 Task: Look for space in Jobabo, Cuba from 8th June, 2023 to 12th June, 2023 for 2 adults in price range Rs.8000 to Rs.16000. Place can be private room with 1  bedroom having 1 bed and 1 bathroom. Property type can be flatguest house, hotel. Booking option can be shelf check-in. Required host language is .
Action: Mouse moved to (451, 91)
Screenshot: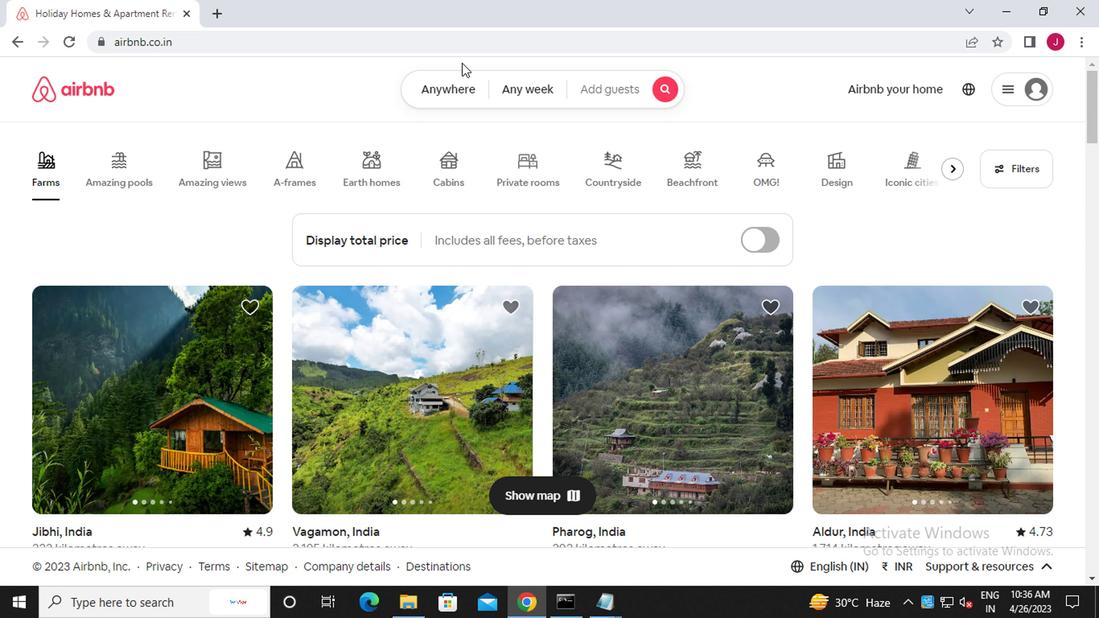 
Action: Mouse pressed left at (451, 91)
Screenshot: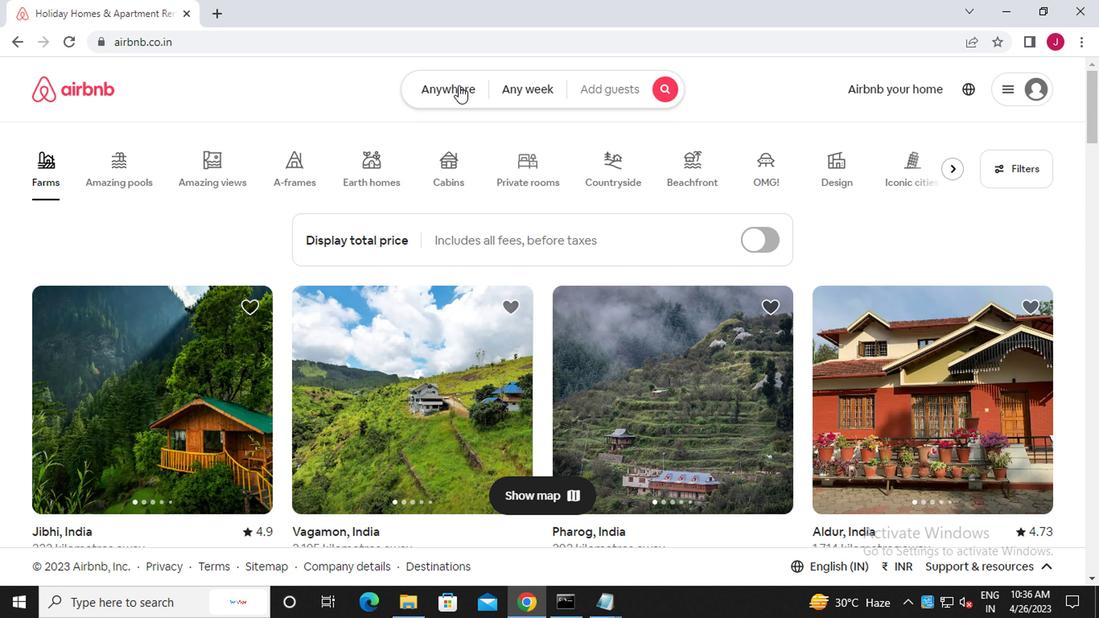 
Action: Mouse moved to (254, 163)
Screenshot: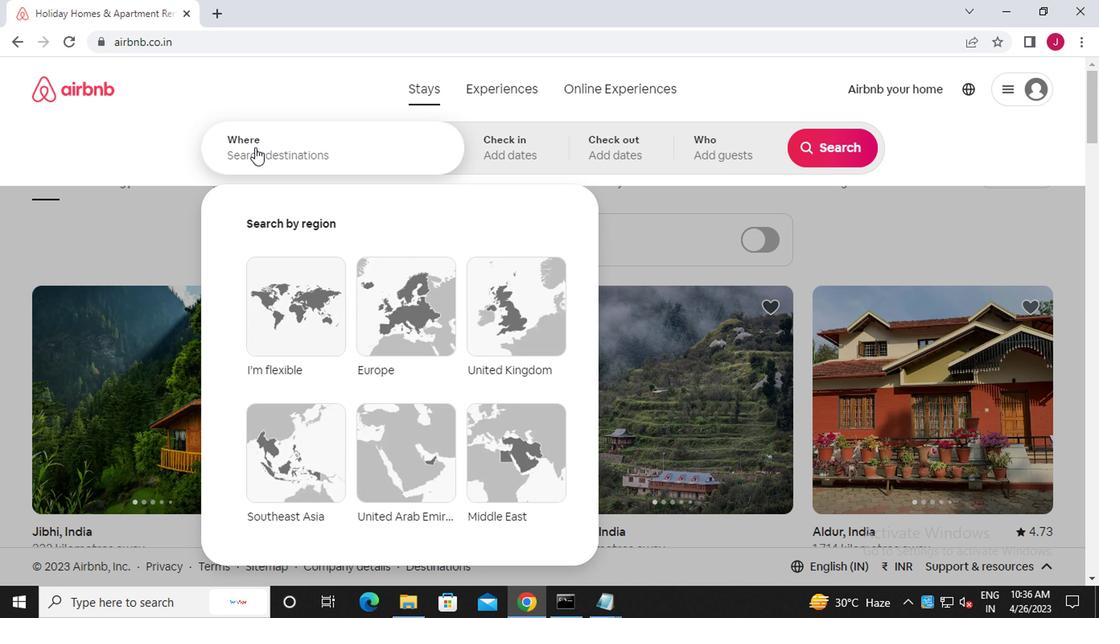 
Action: Mouse pressed left at (254, 163)
Screenshot: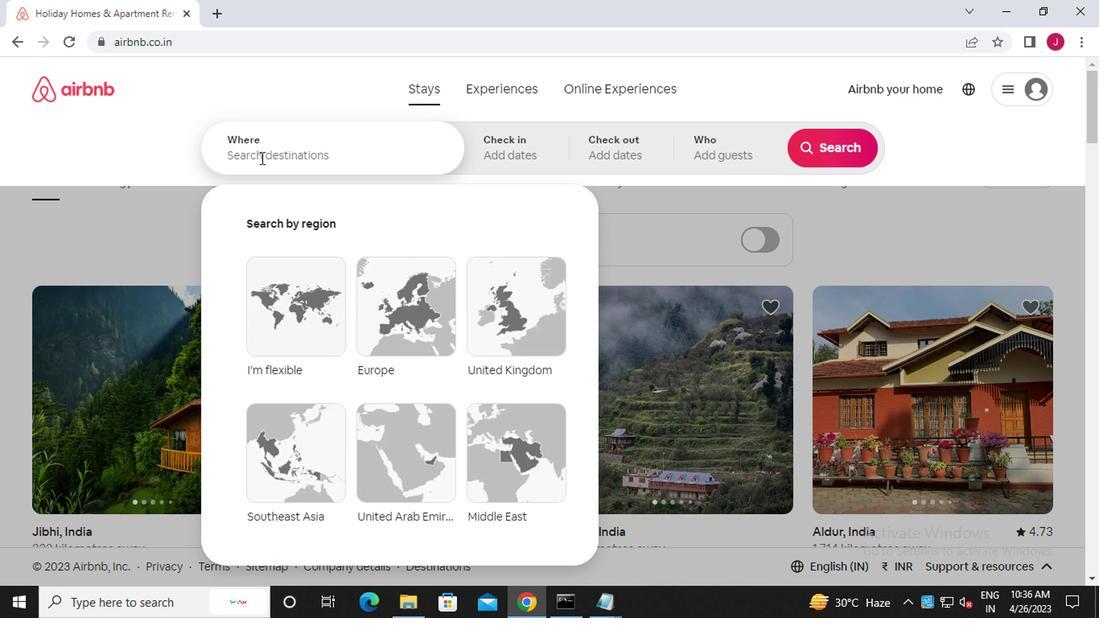 
Action: Key pressed j<Key.caps_lock>obaba,<Key.caps_lock>c<Key.caps_lock>
Screenshot: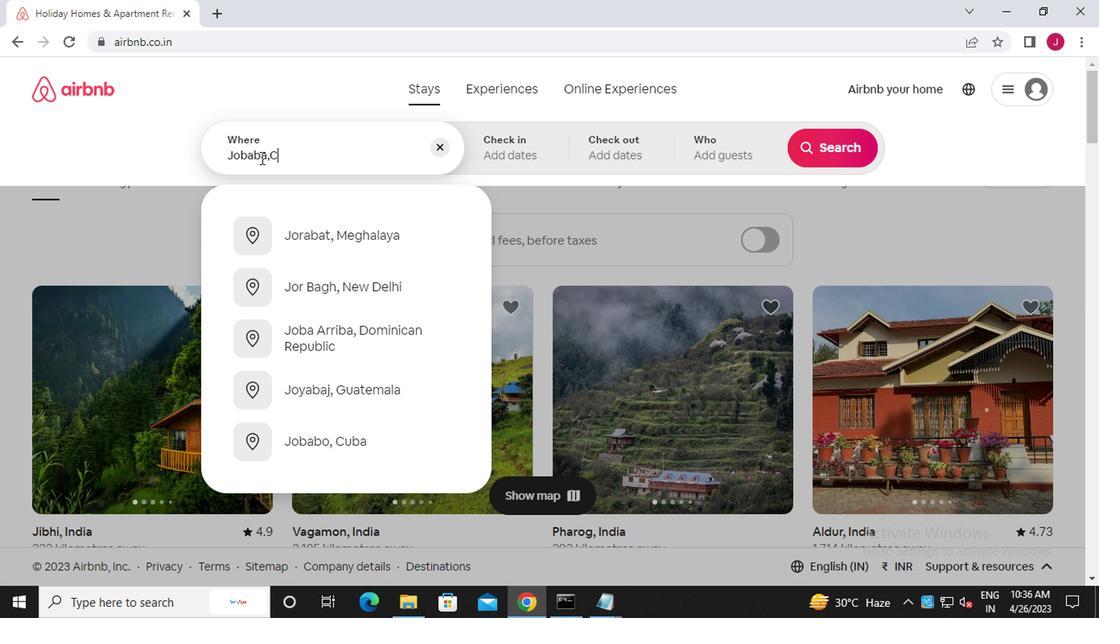 
Action: Mouse moved to (295, 243)
Screenshot: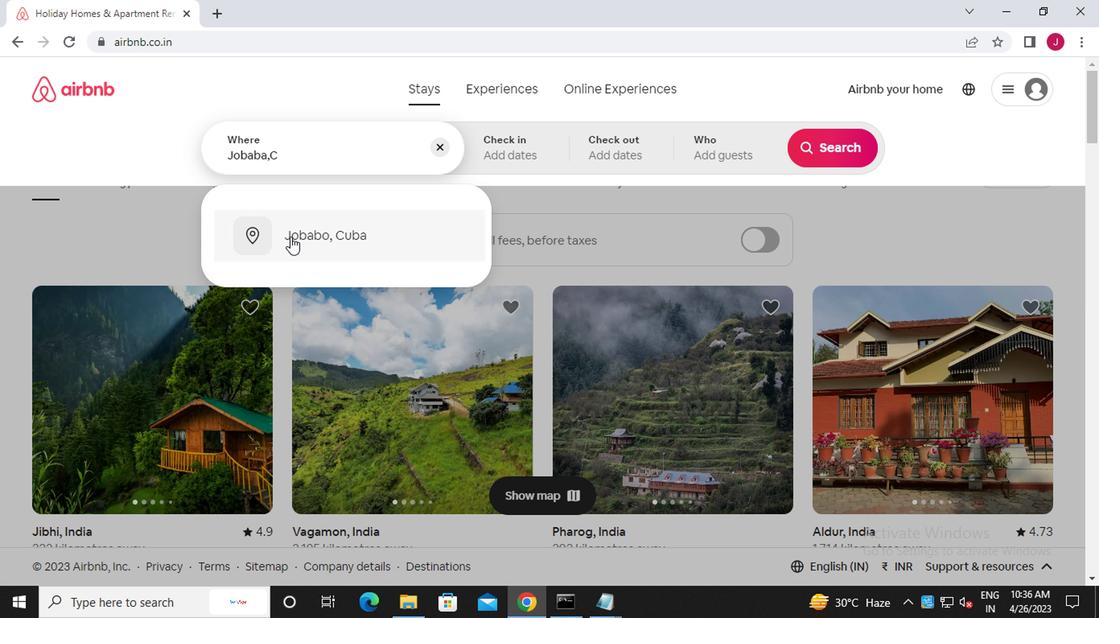 
Action: Mouse pressed left at (295, 243)
Screenshot: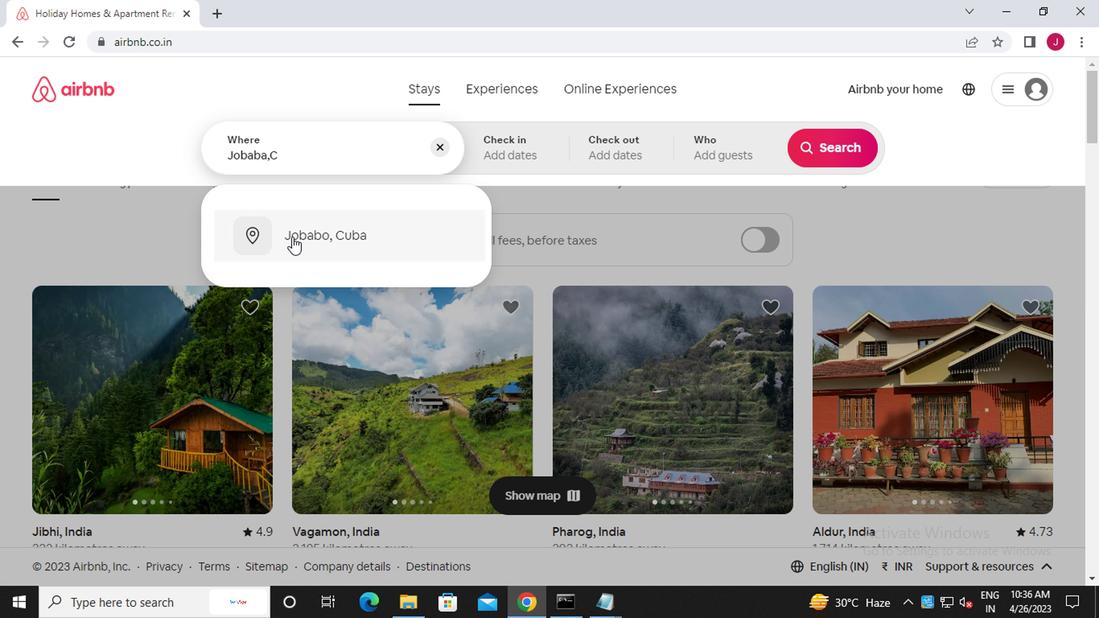 
Action: Mouse moved to (813, 282)
Screenshot: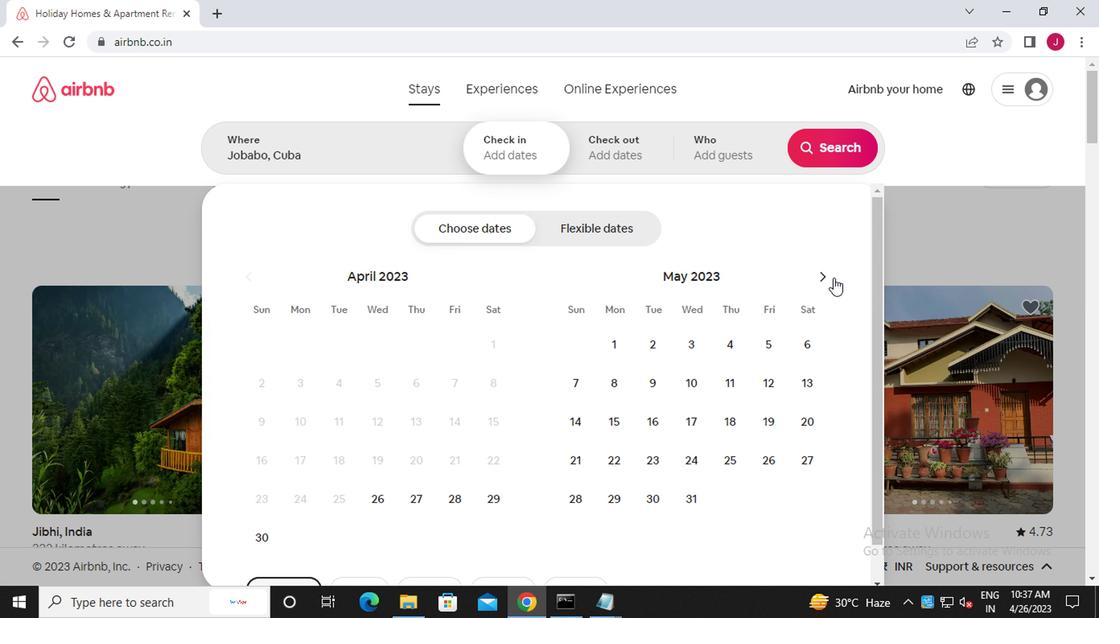 
Action: Mouse pressed left at (813, 282)
Screenshot: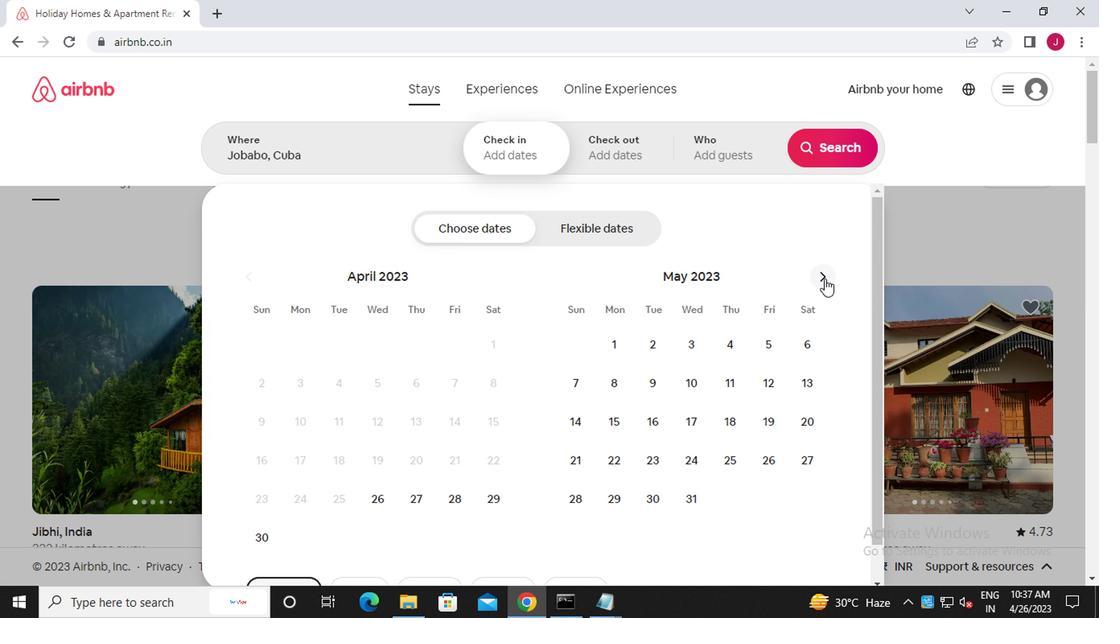 
Action: Mouse moved to (715, 380)
Screenshot: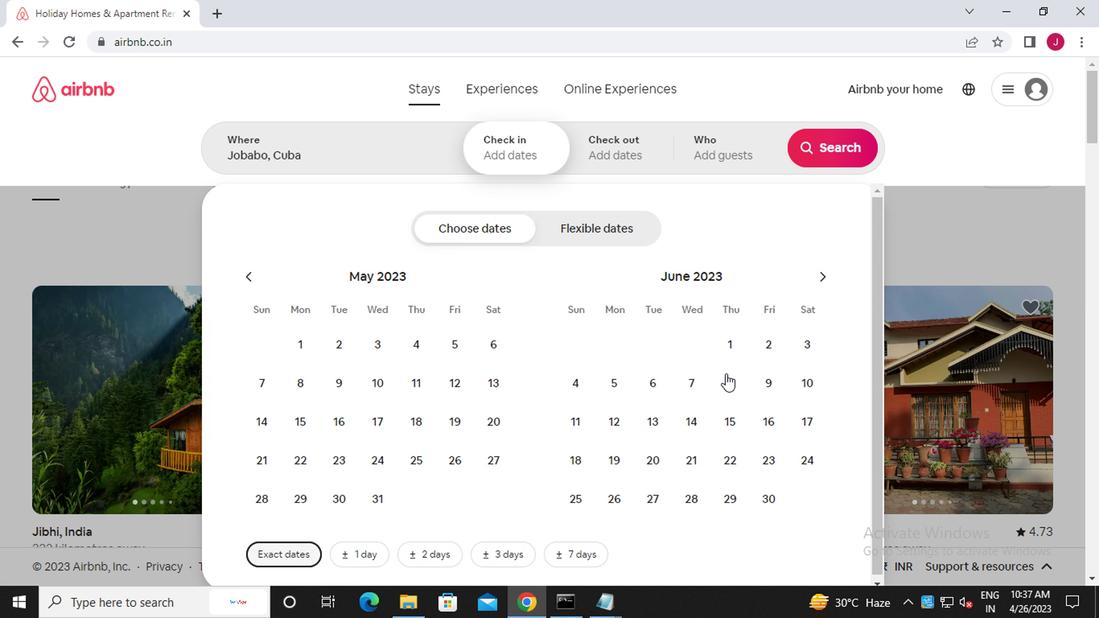 
Action: Mouse pressed left at (715, 380)
Screenshot: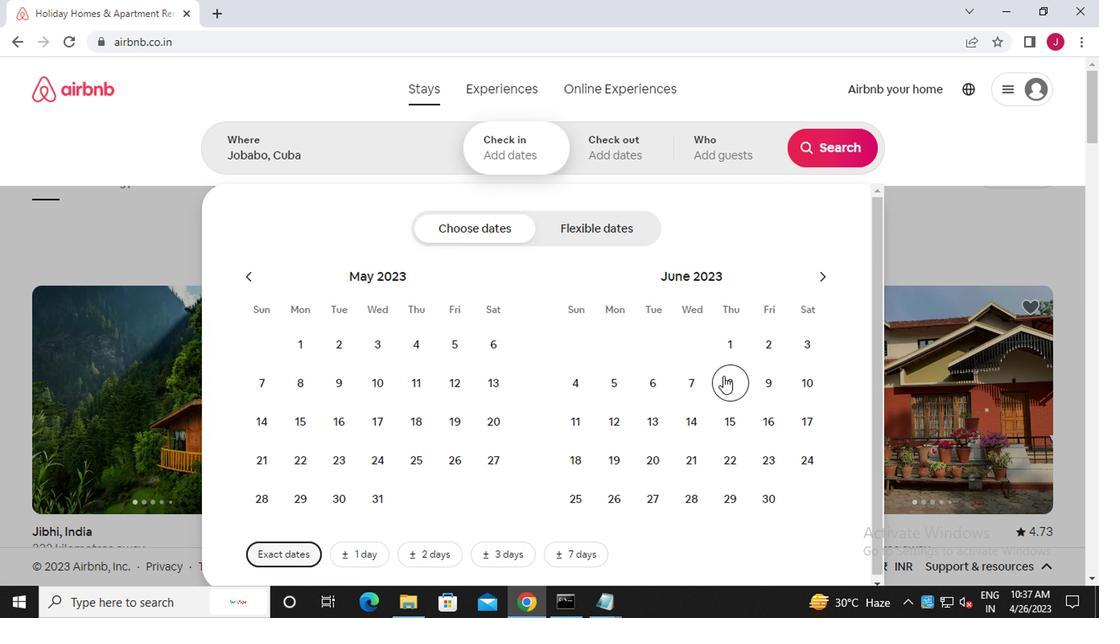 
Action: Mouse moved to (603, 421)
Screenshot: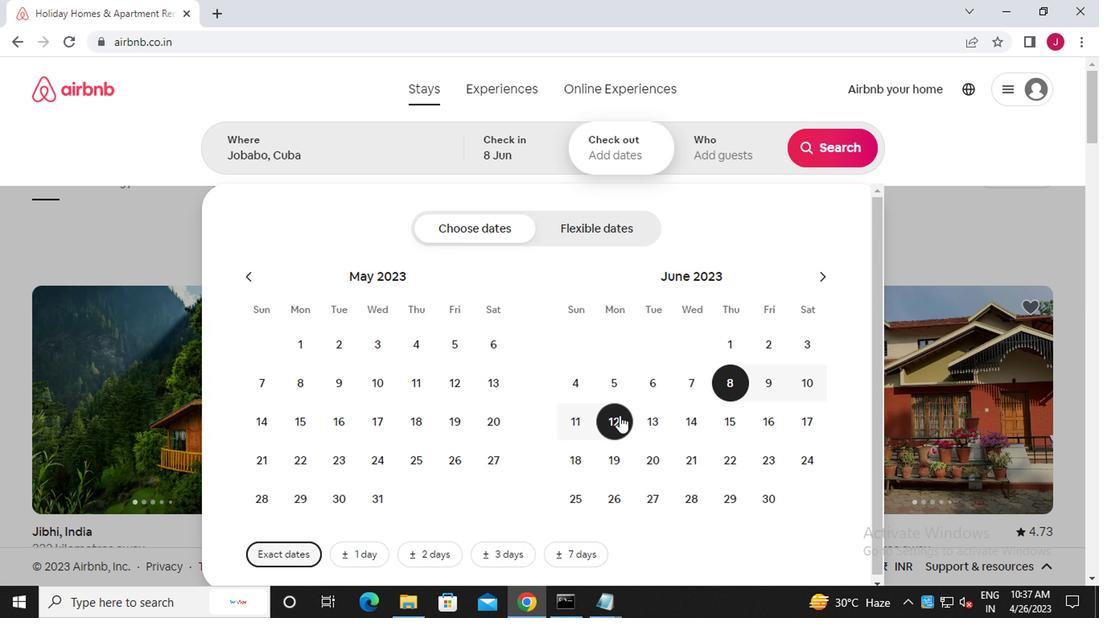 
Action: Mouse pressed left at (603, 421)
Screenshot: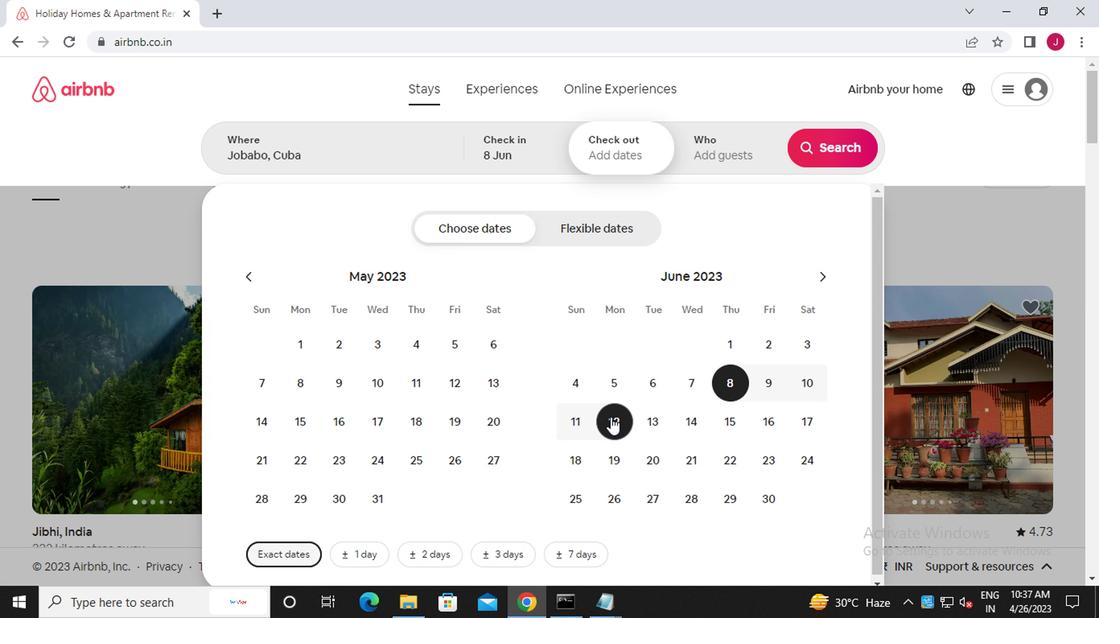 
Action: Mouse moved to (719, 162)
Screenshot: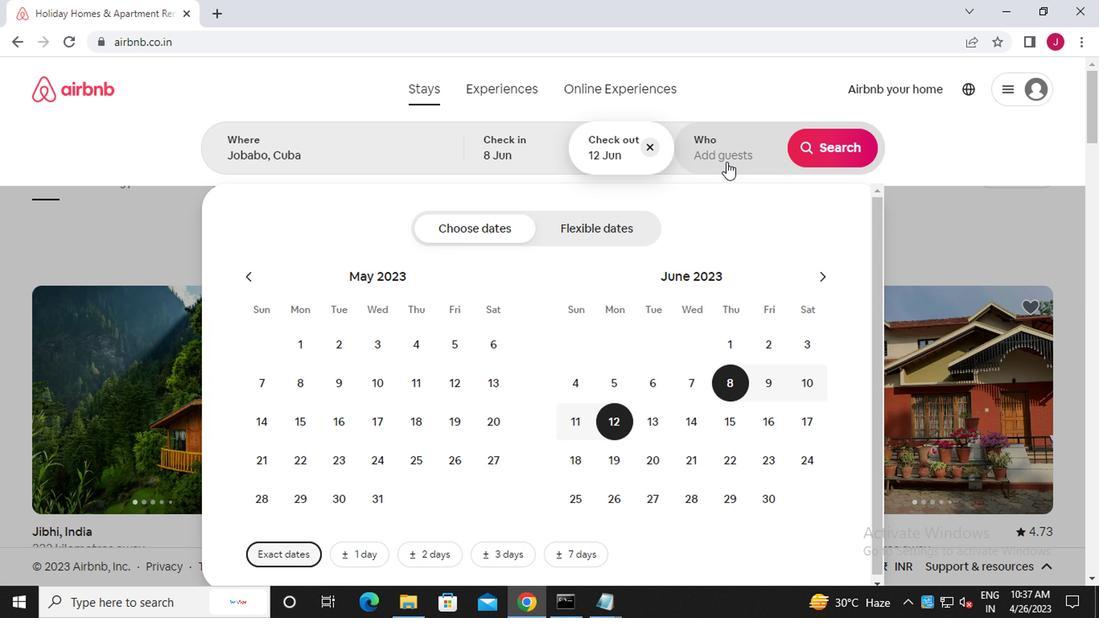 
Action: Mouse pressed left at (719, 162)
Screenshot: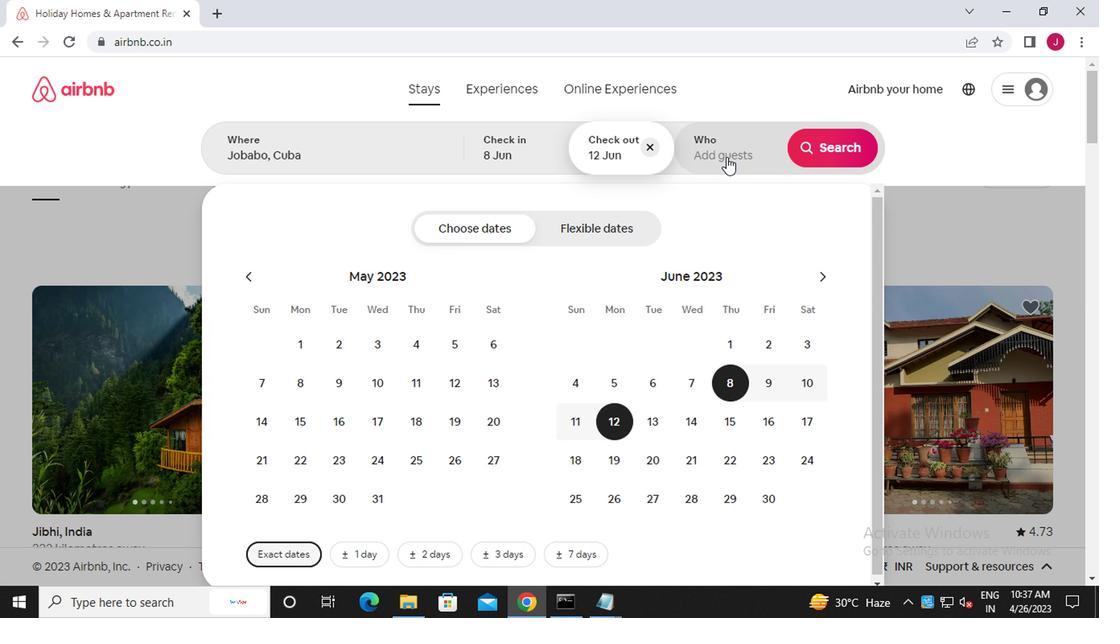
Action: Mouse moved to (830, 240)
Screenshot: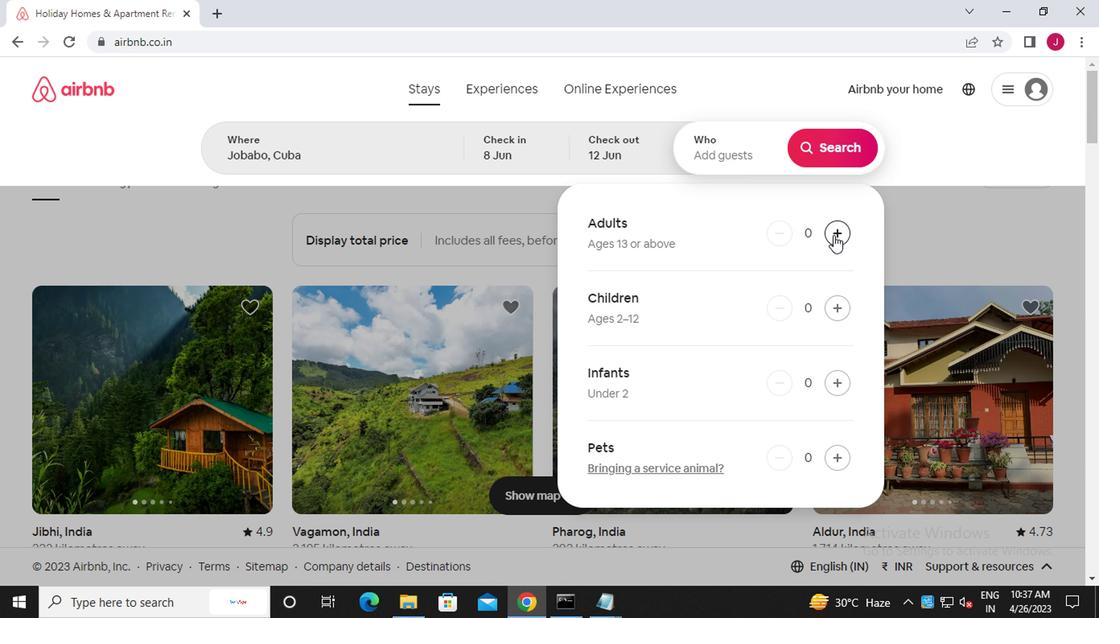 
Action: Mouse pressed left at (830, 240)
Screenshot: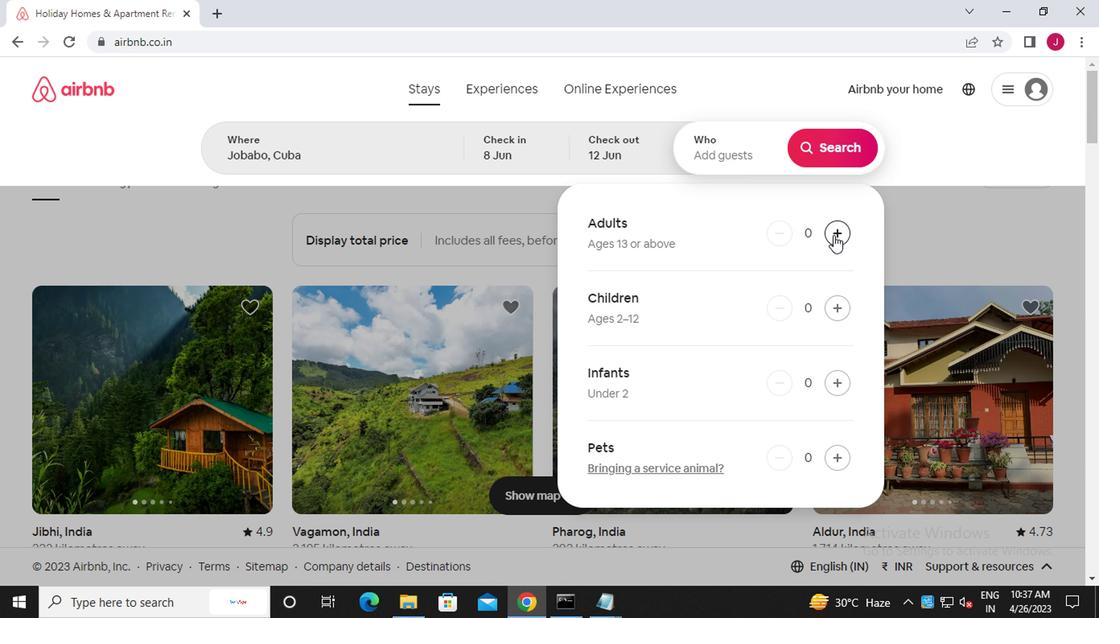 
Action: Mouse moved to (831, 240)
Screenshot: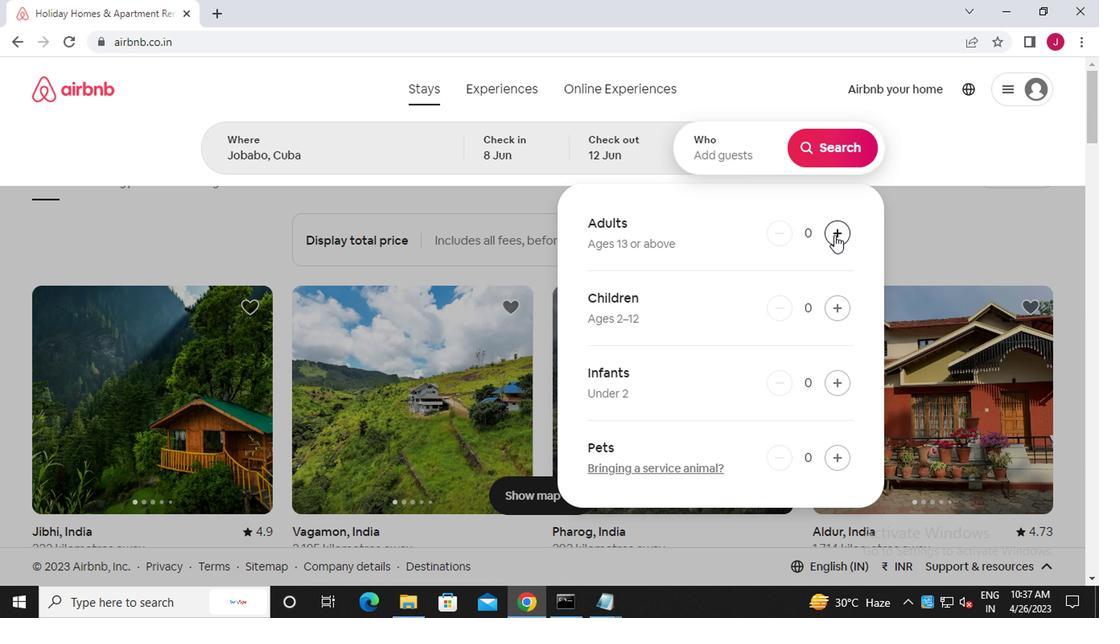 
Action: Mouse pressed left at (831, 240)
Screenshot: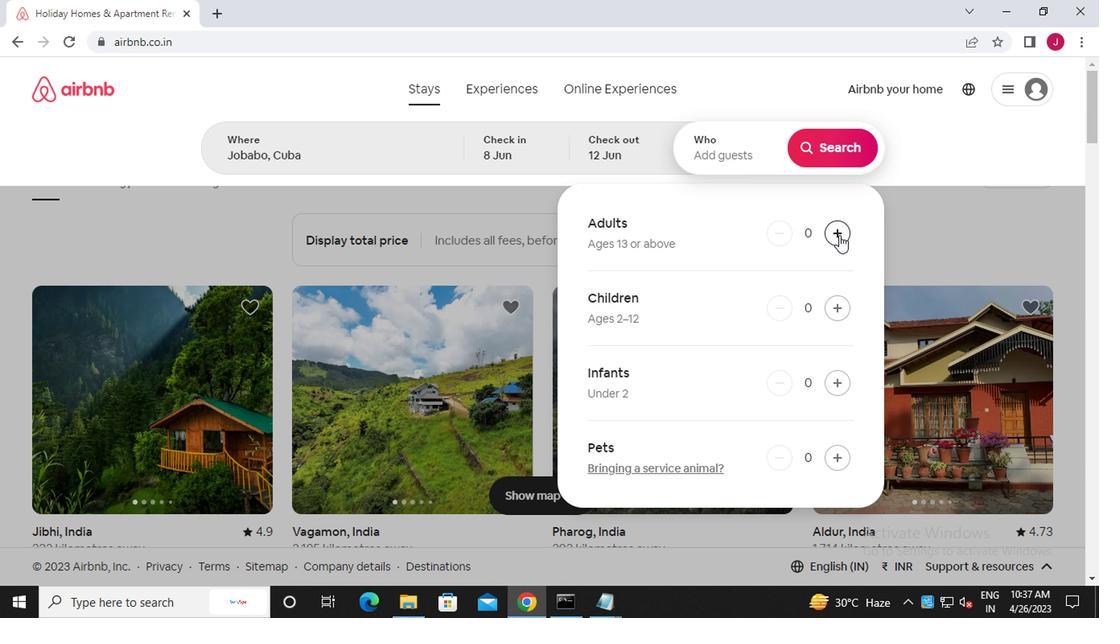 
Action: Mouse moved to (838, 156)
Screenshot: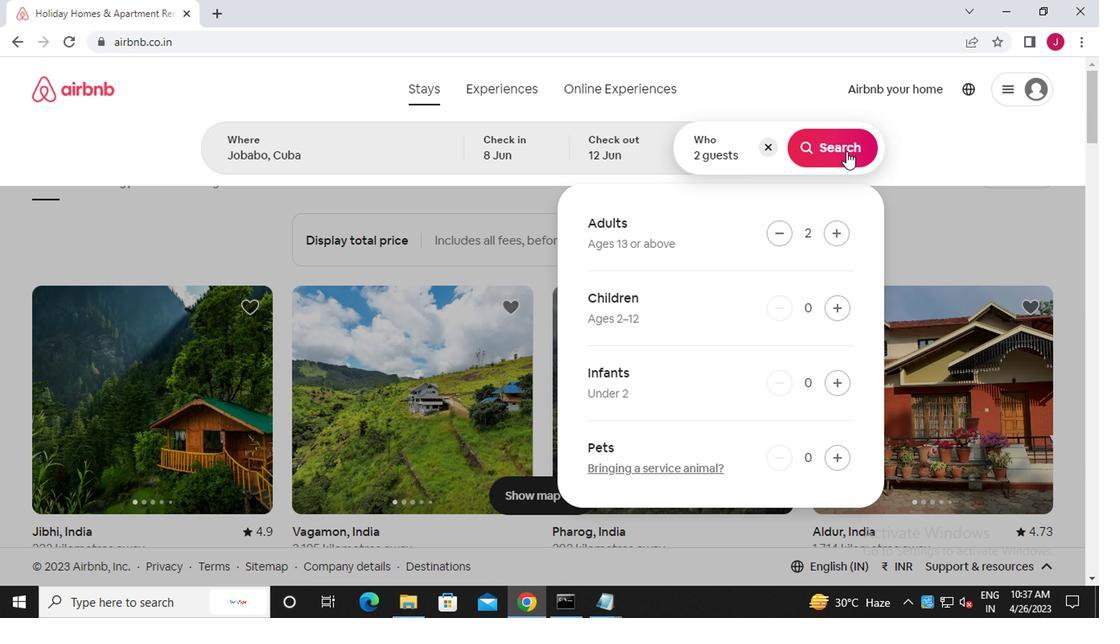 
Action: Mouse pressed left at (838, 156)
Screenshot: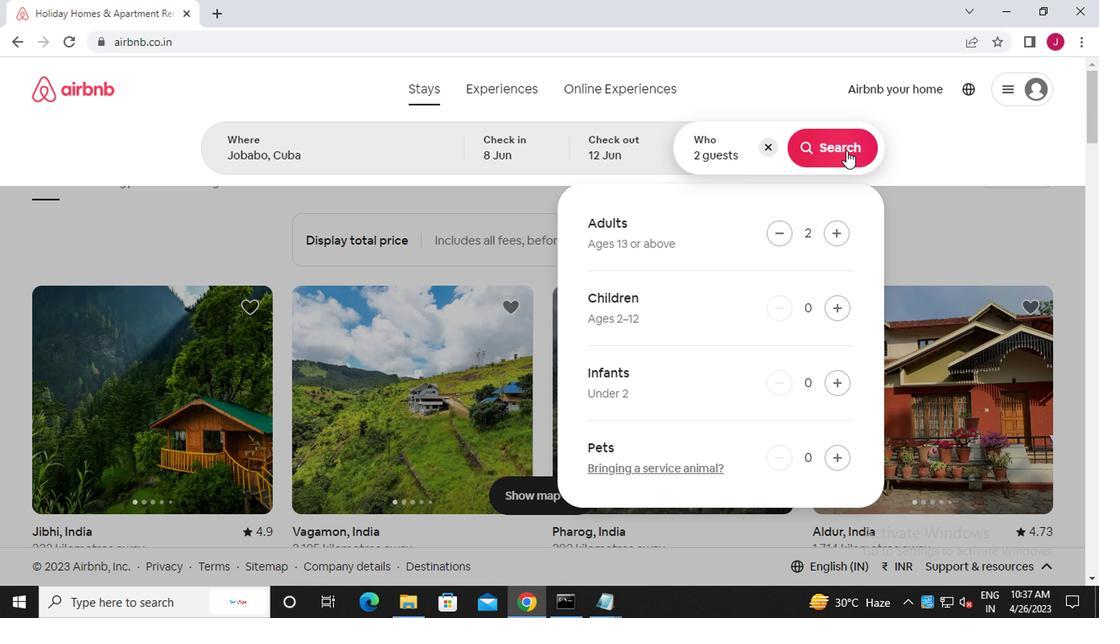 
Action: Mouse moved to (1024, 162)
Screenshot: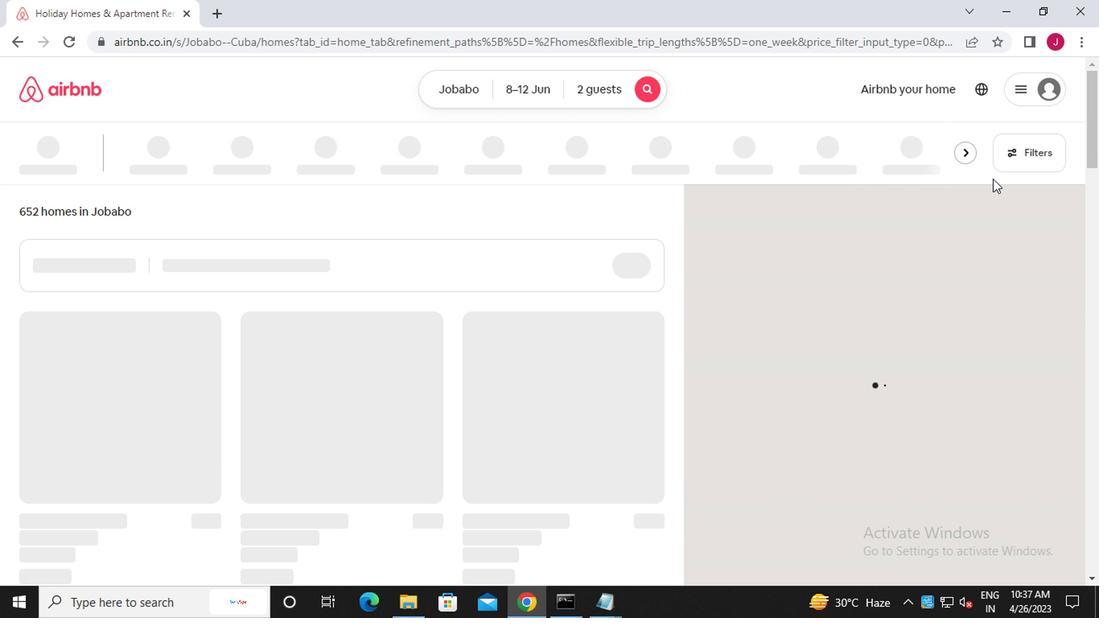 
Action: Mouse pressed left at (1024, 162)
Screenshot: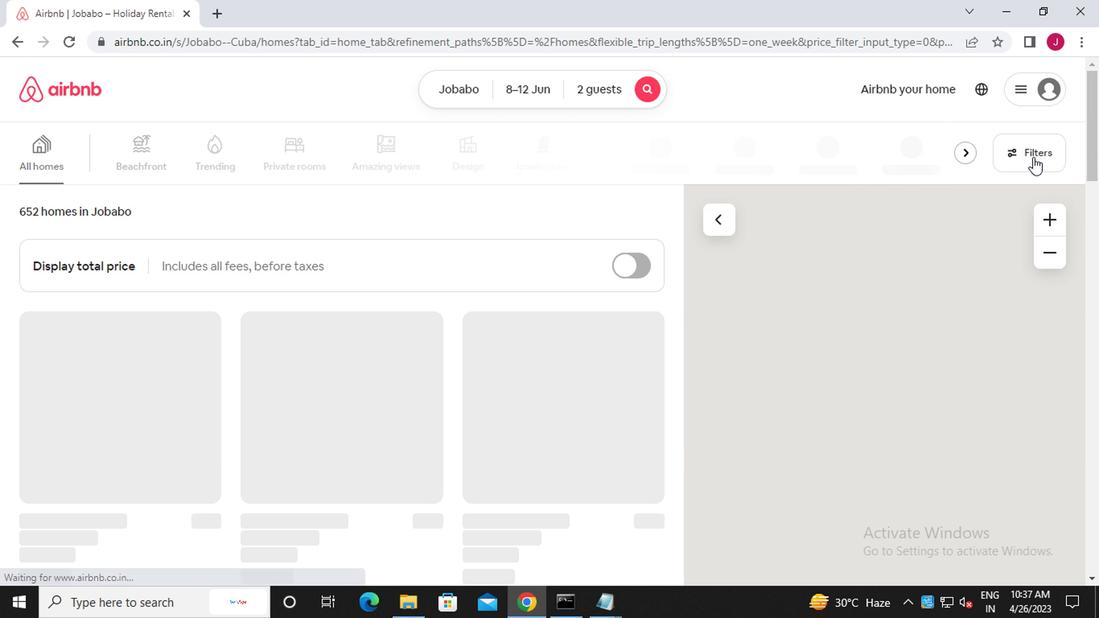 
Action: Mouse moved to (333, 353)
Screenshot: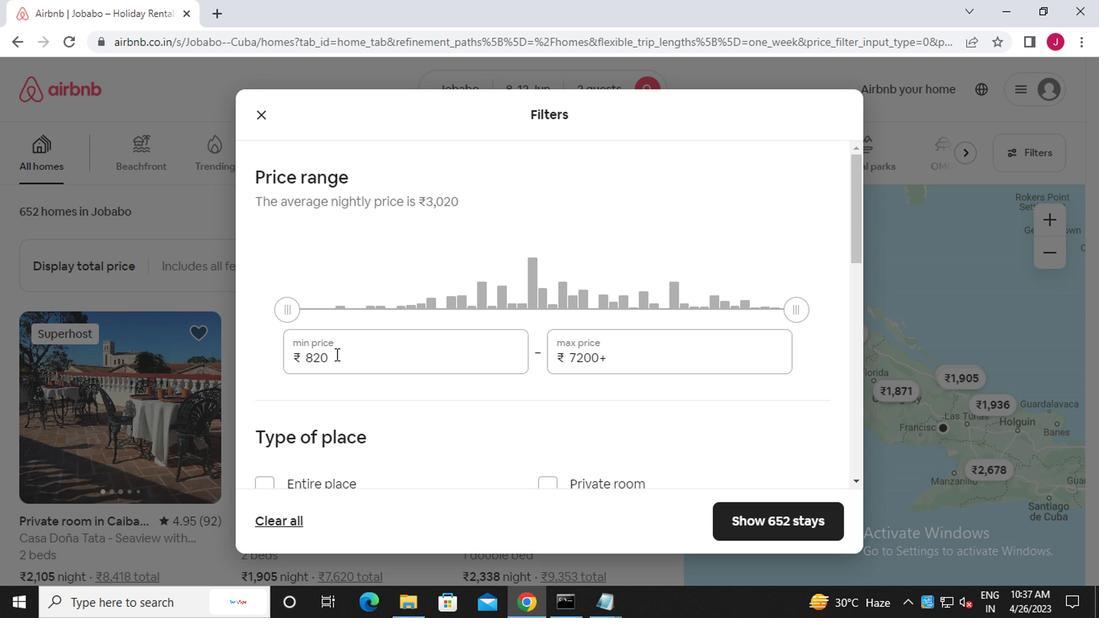 
Action: Mouse pressed left at (333, 353)
Screenshot: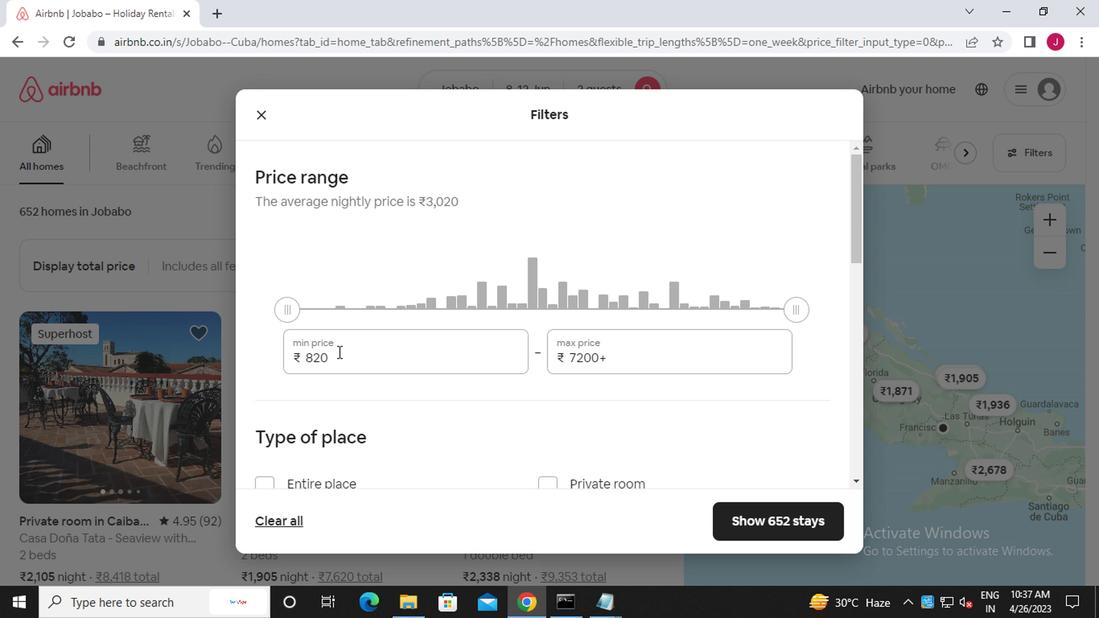 
Action: Mouse moved to (333, 353)
Screenshot: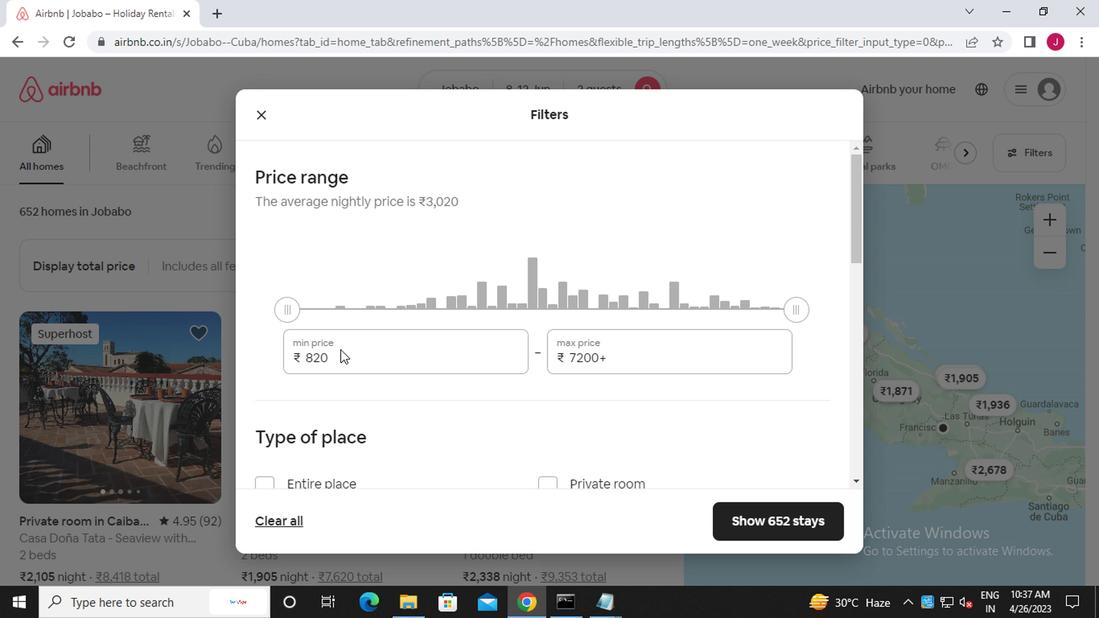 
Action: Key pressed <Key.backspace><Key.backspace><<96>><<96>><<96>>
Screenshot: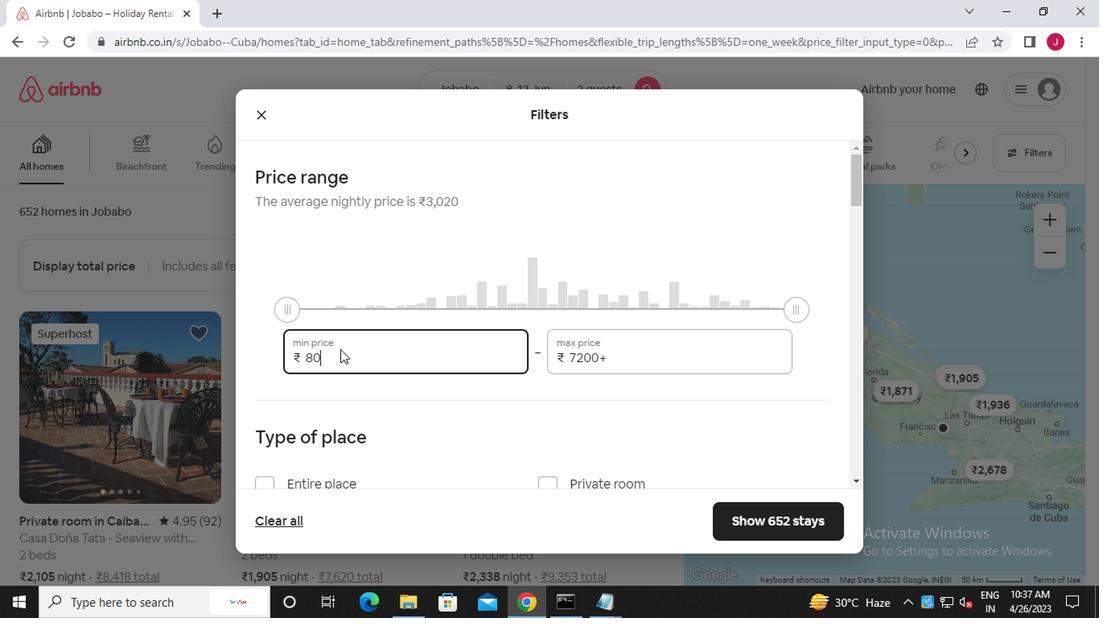 
Action: Mouse moved to (629, 368)
Screenshot: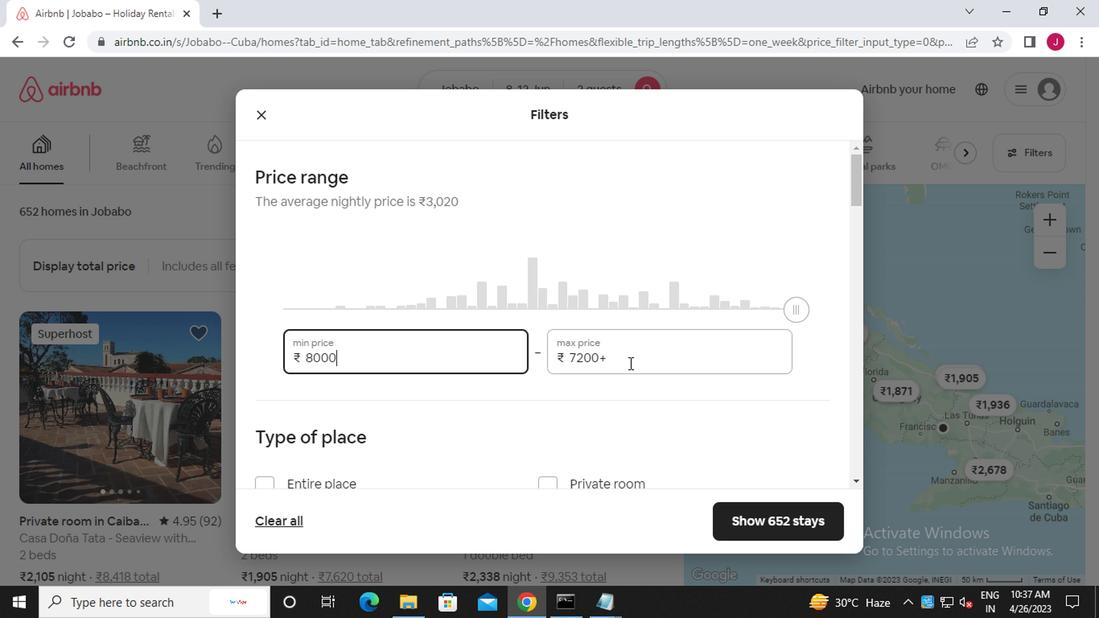
Action: Mouse pressed left at (629, 368)
Screenshot: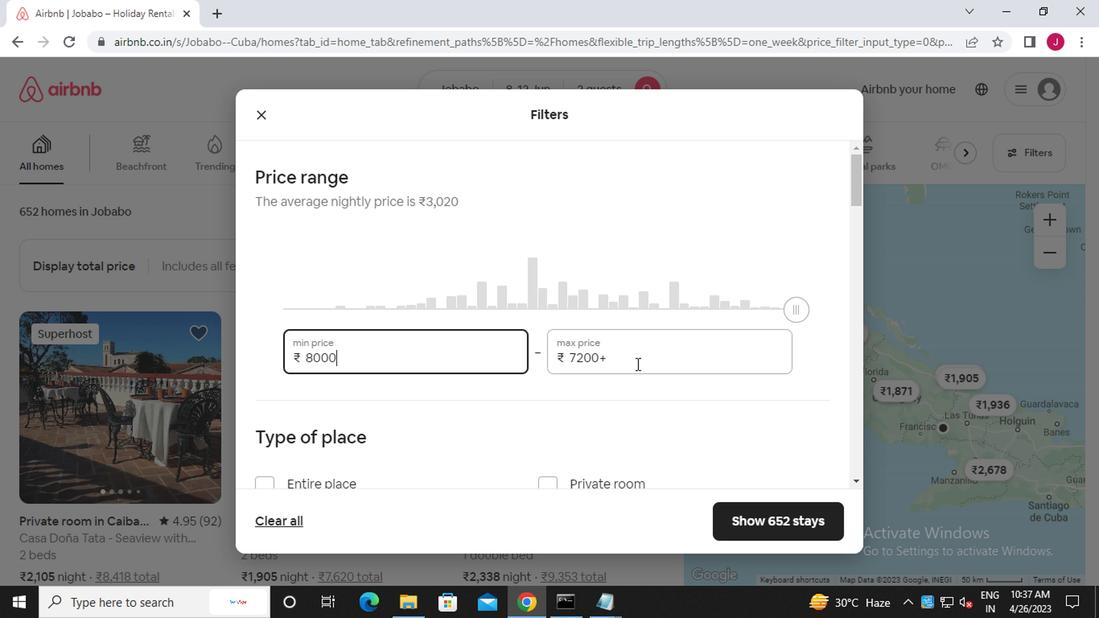 
Action: Mouse moved to (629, 363)
Screenshot: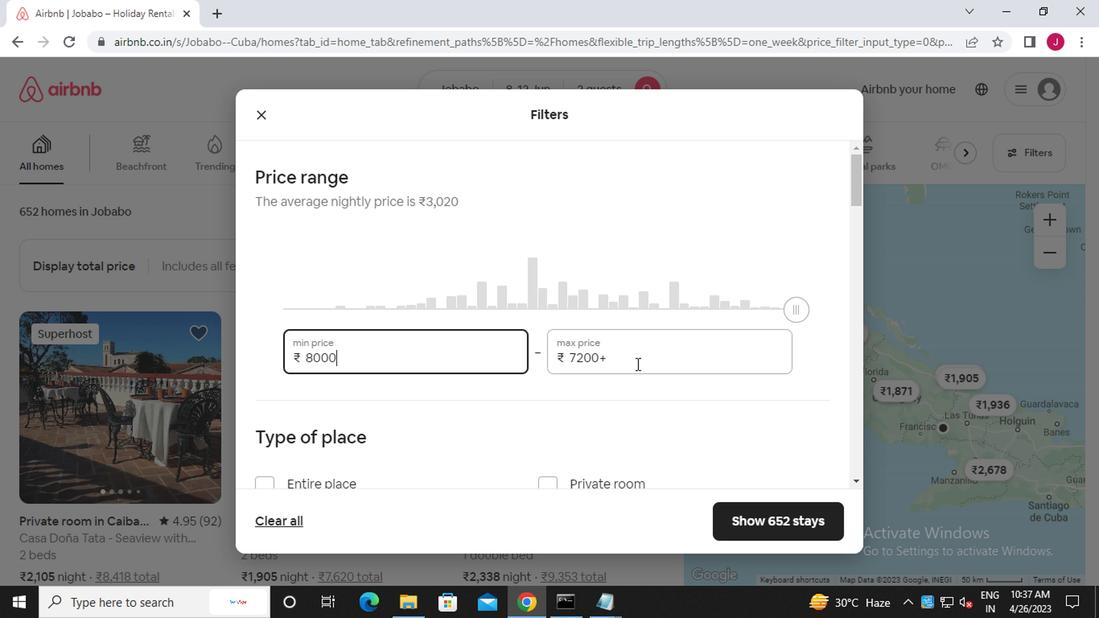 
Action: Key pressed <Key.backspace><Key.backspace><Key.backspace><Key.backspace><Key.backspace><Key.backspace><Key.backspace><Key.backspace><Key.backspace><<97>><<102>><<96>><<96>><<96>>
Screenshot: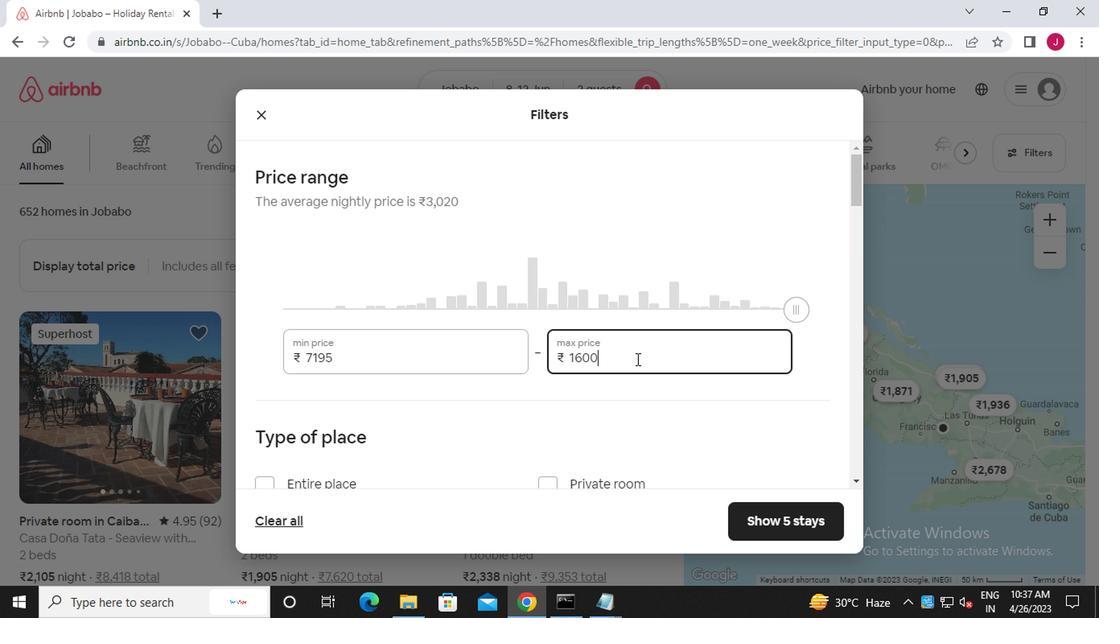 
Action: Mouse moved to (621, 367)
Screenshot: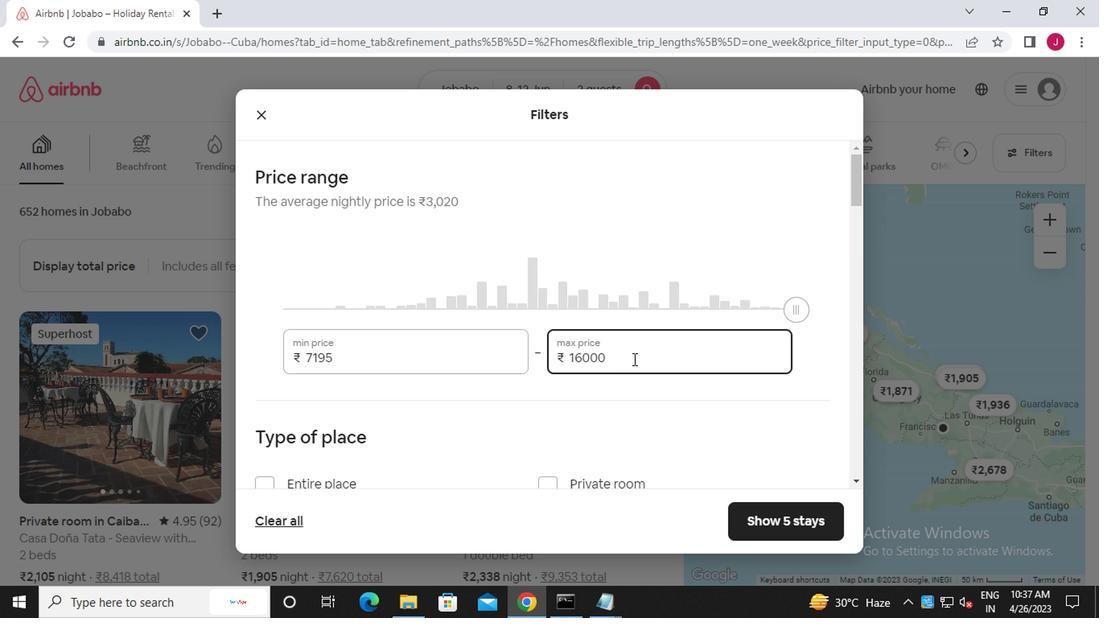 
Action: Mouse scrolled (621, 365) with delta (0, -1)
Screenshot: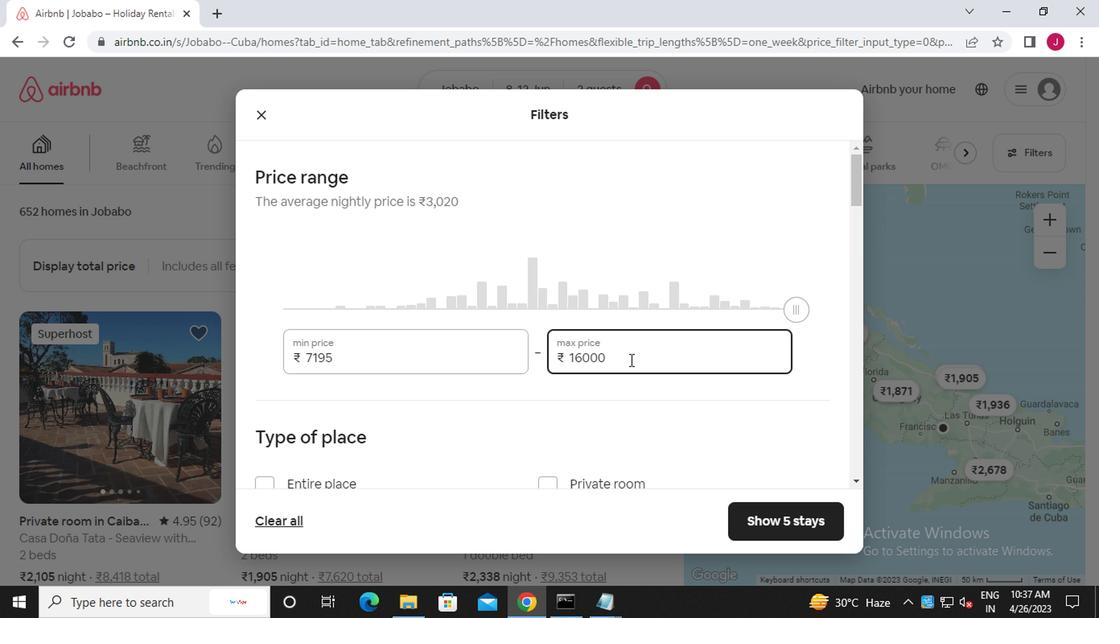 
Action: Mouse scrolled (621, 365) with delta (0, -1)
Screenshot: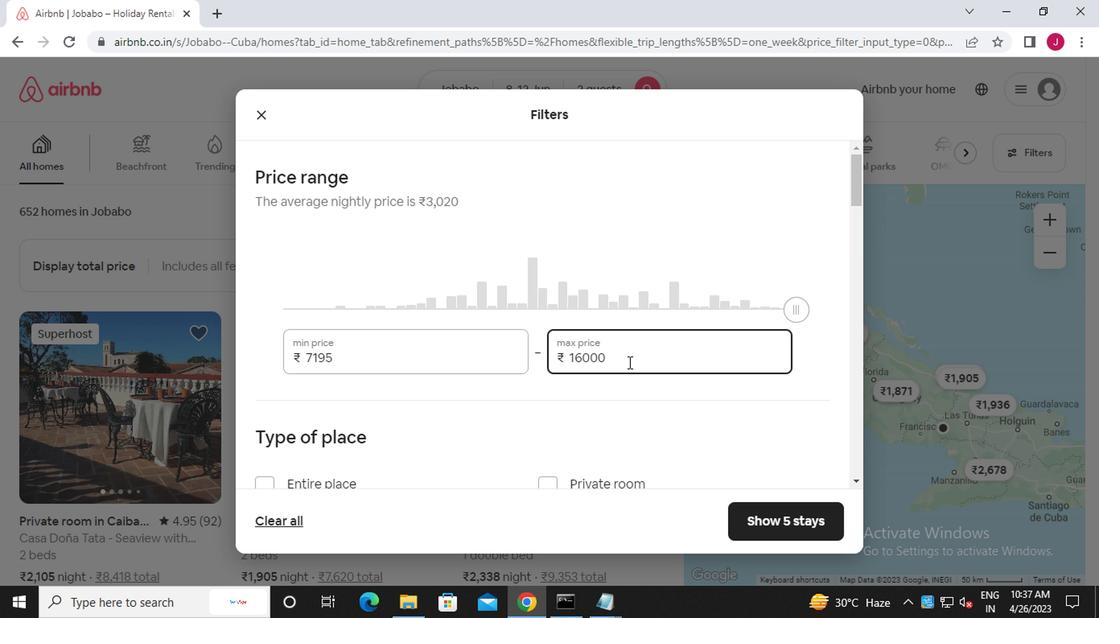
Action: Mouse scrolled (621, 365) with delta (0, -1)
Screenshot: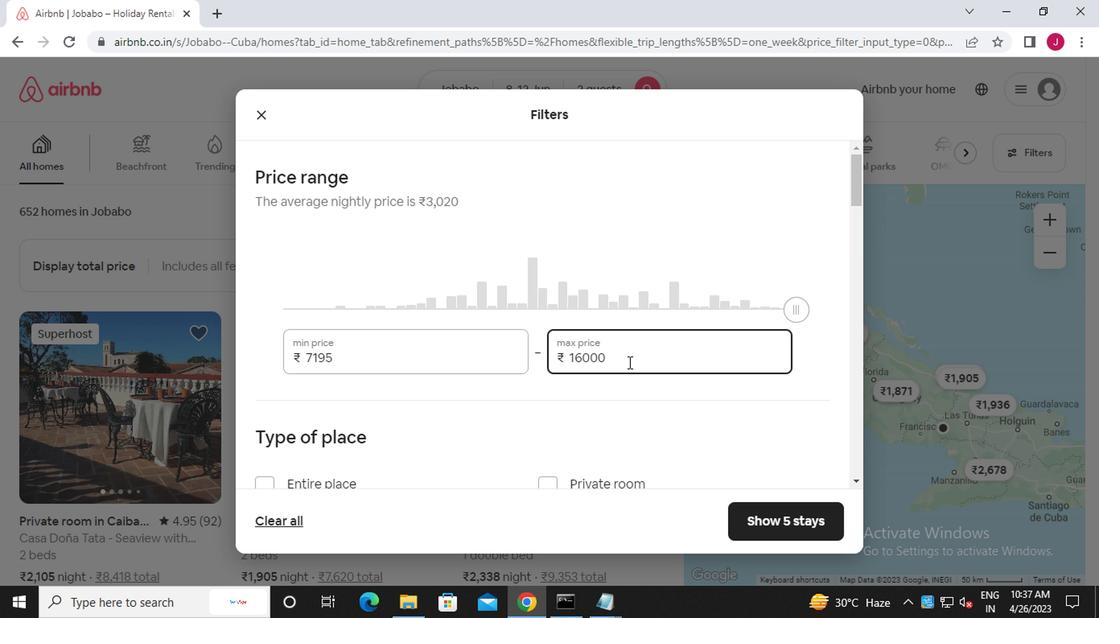 
Action: Mouse moved to (543, 251)
Screenshot: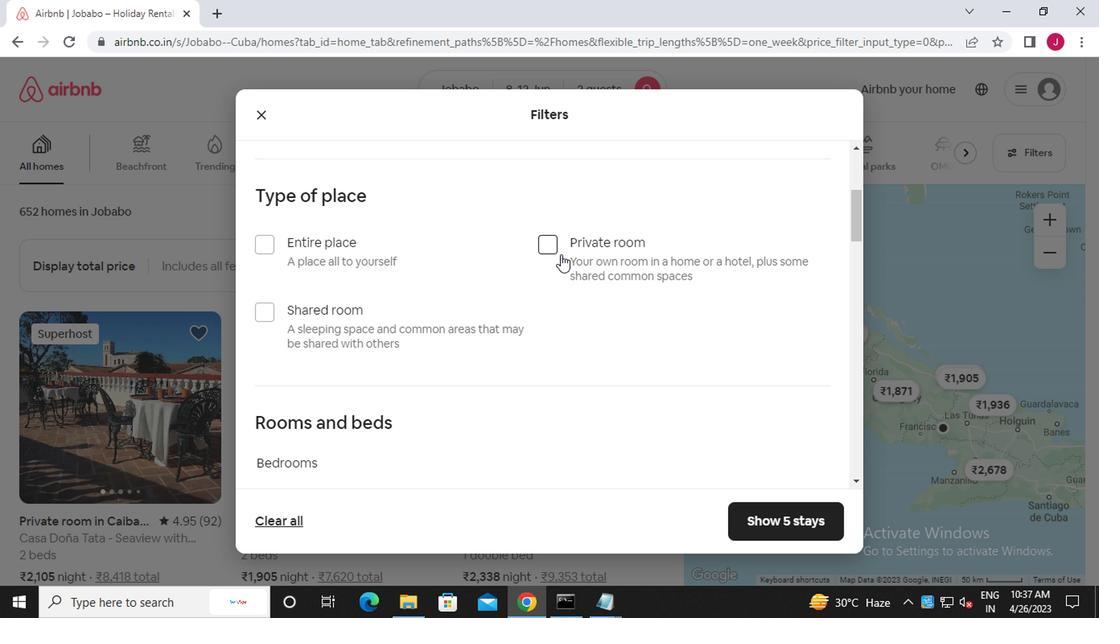 
Action: Mouse pressed left at (543, 251)
Screenshot: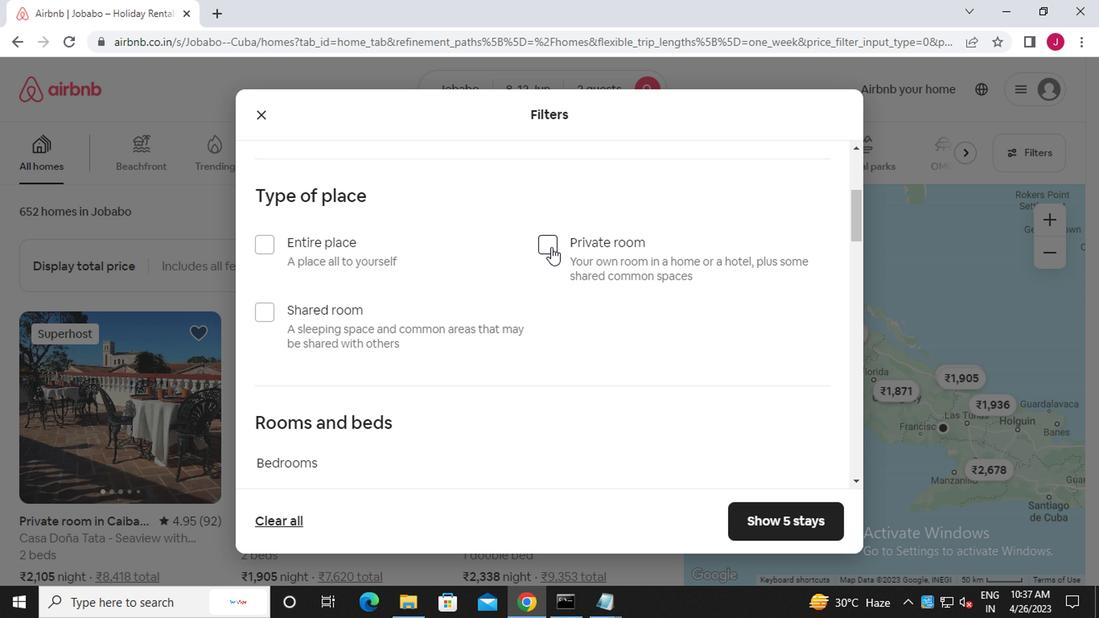 
Action: Mouse moved to (425, 351)
Screenshot: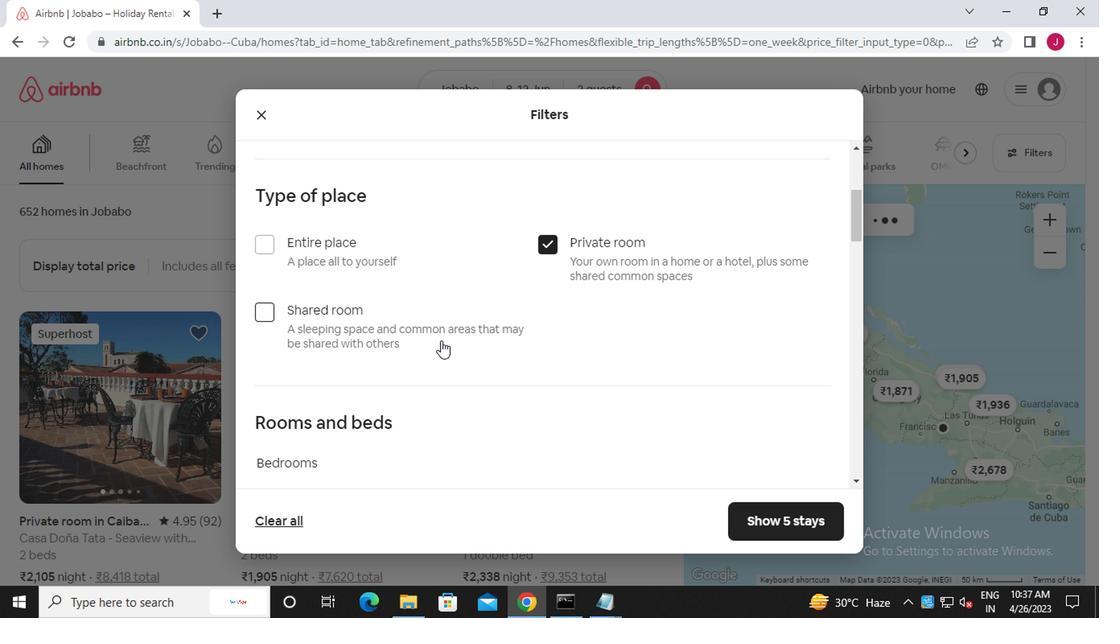 
Action: Mouse scrolled (425, 350) with delta (0, 0)
Screenshot: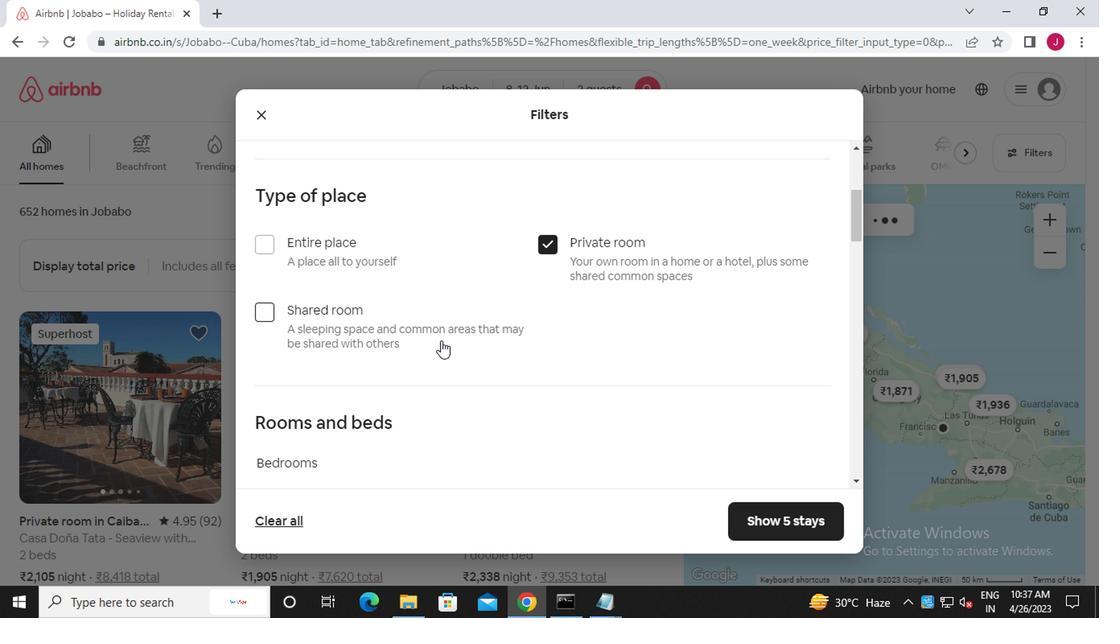 
Action: Mouse moved to (419, 353)
Screenshot: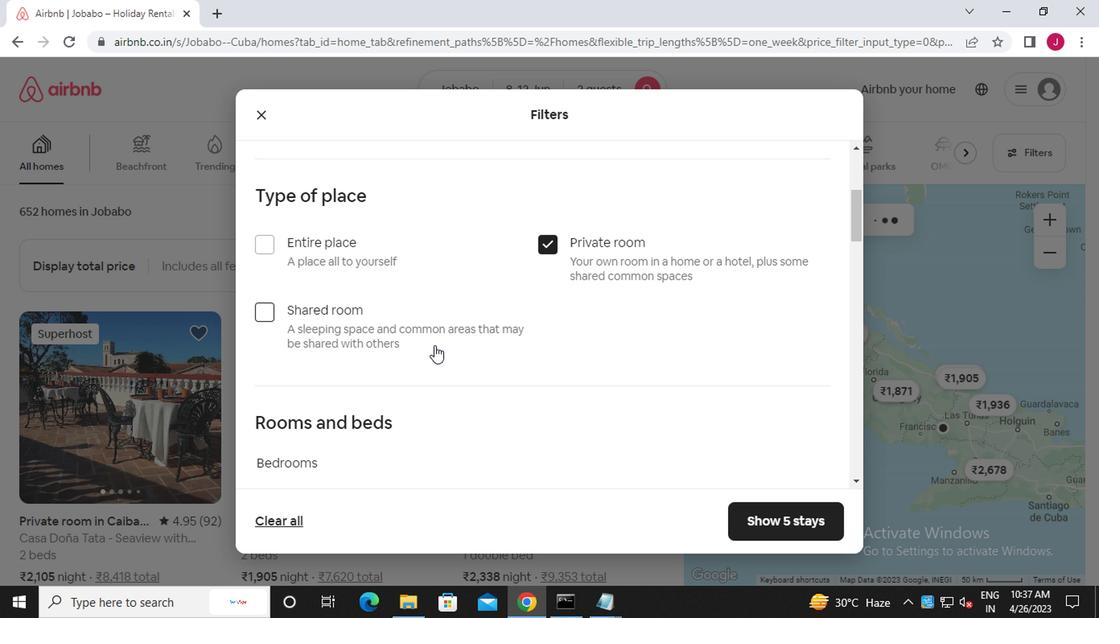 
Action: Mouse scrolled (419, 353) with delta (0, 0)
Screenshot: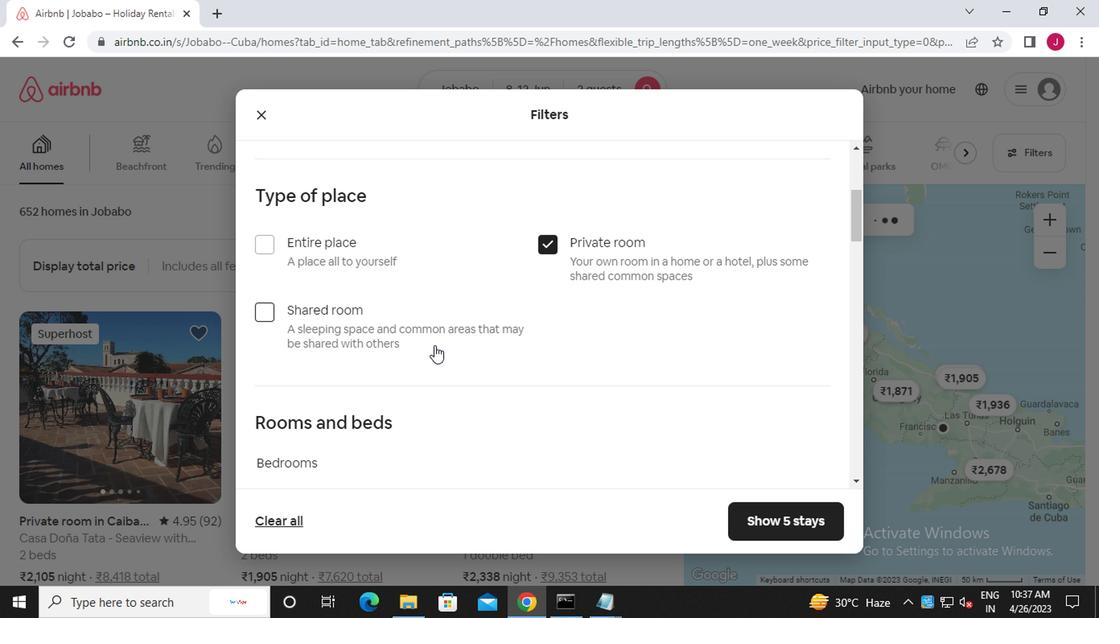 
Action: Mouse scrolled (419, 353) with delta (0, 0)
Screenshot: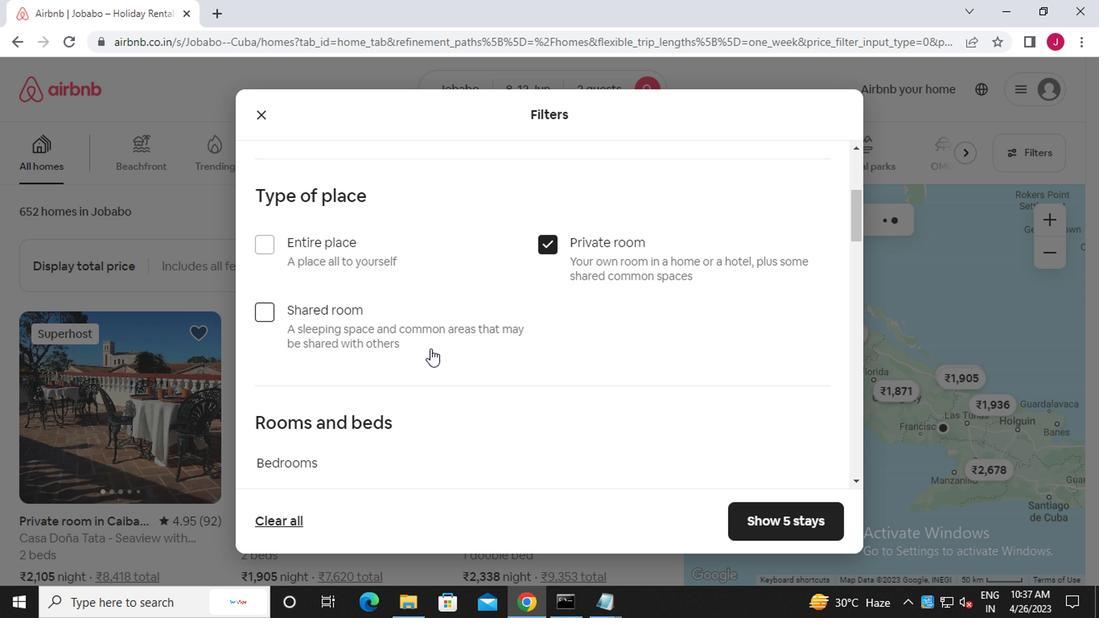 
Action: Mouse moved to (347, 278)
Screenshot: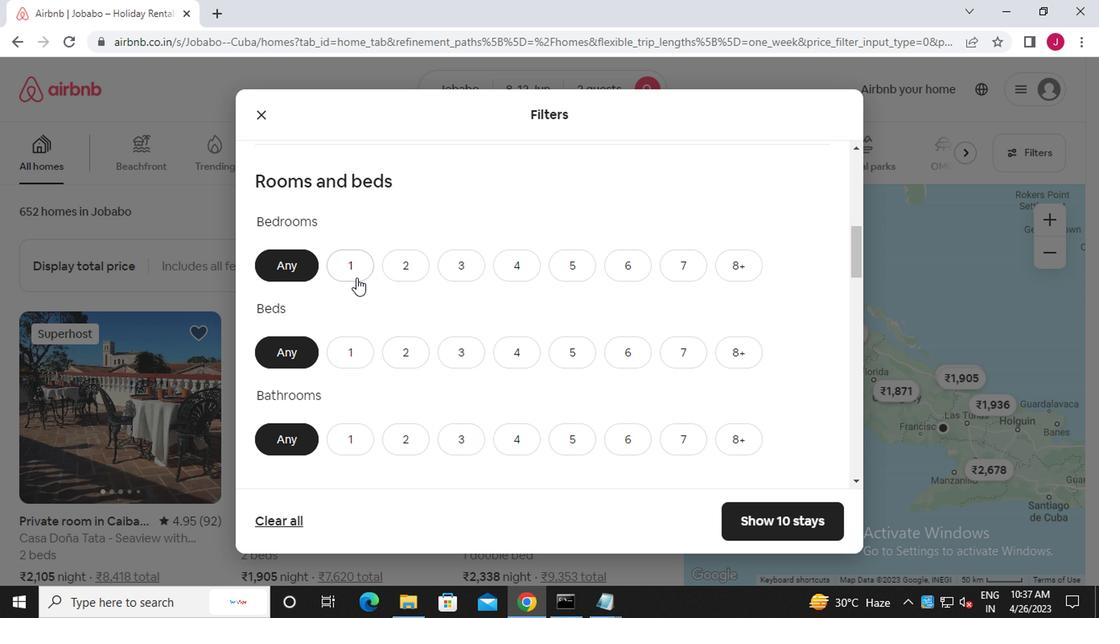 
Action: Mouse pressed left at (347, 278)
Screenshot: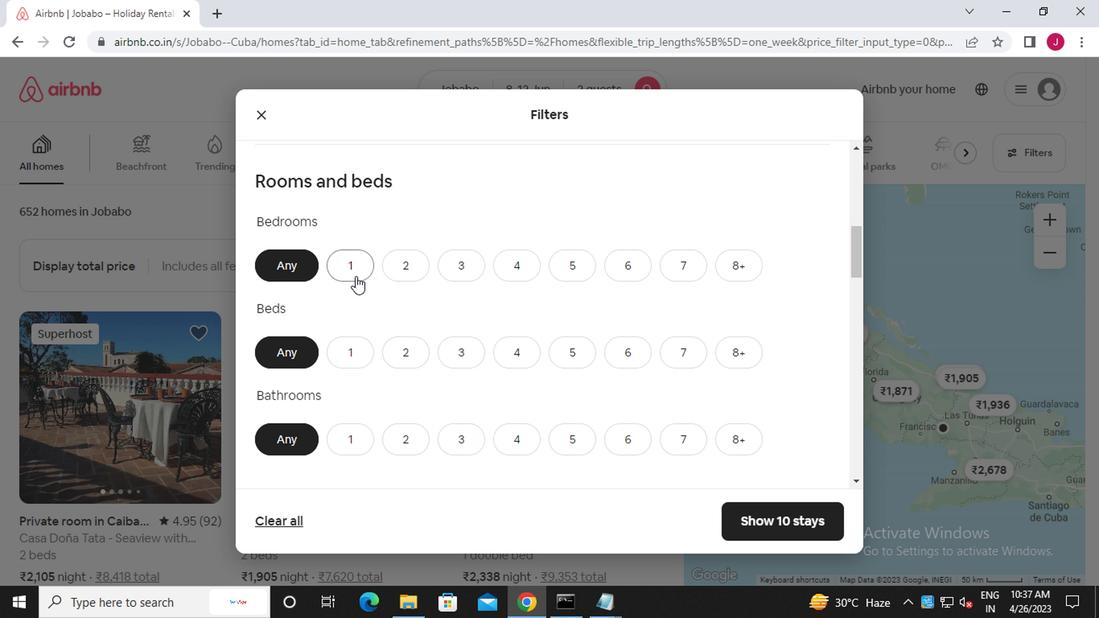 
Action: Mouse moved to (330, 356)
Screenshot: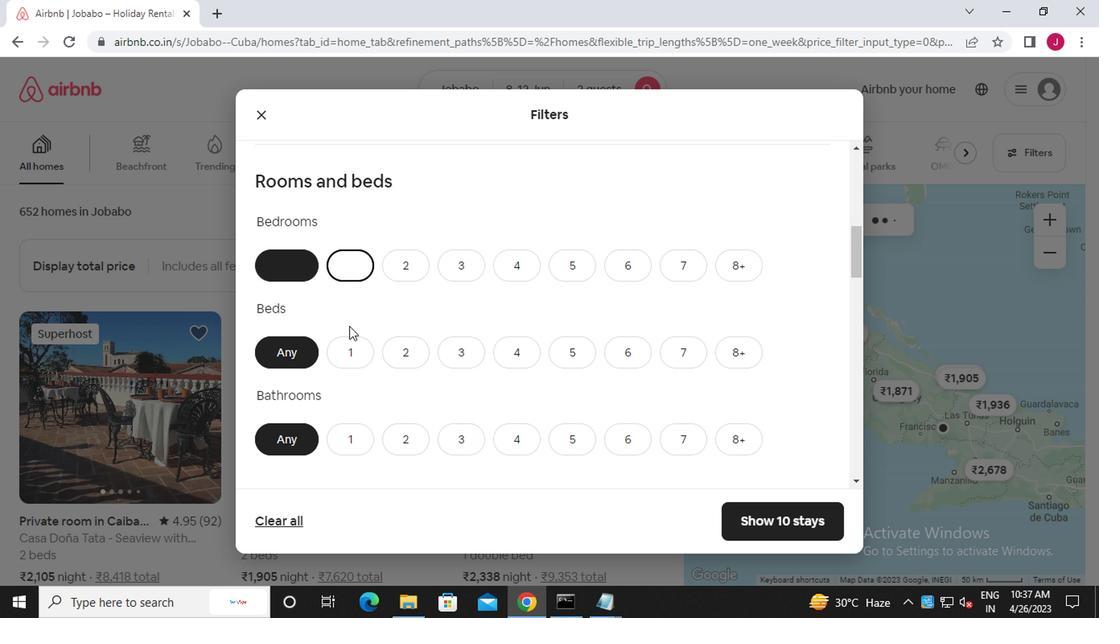 
Action: Mouse pressed left at (330, 356)
Screenshot: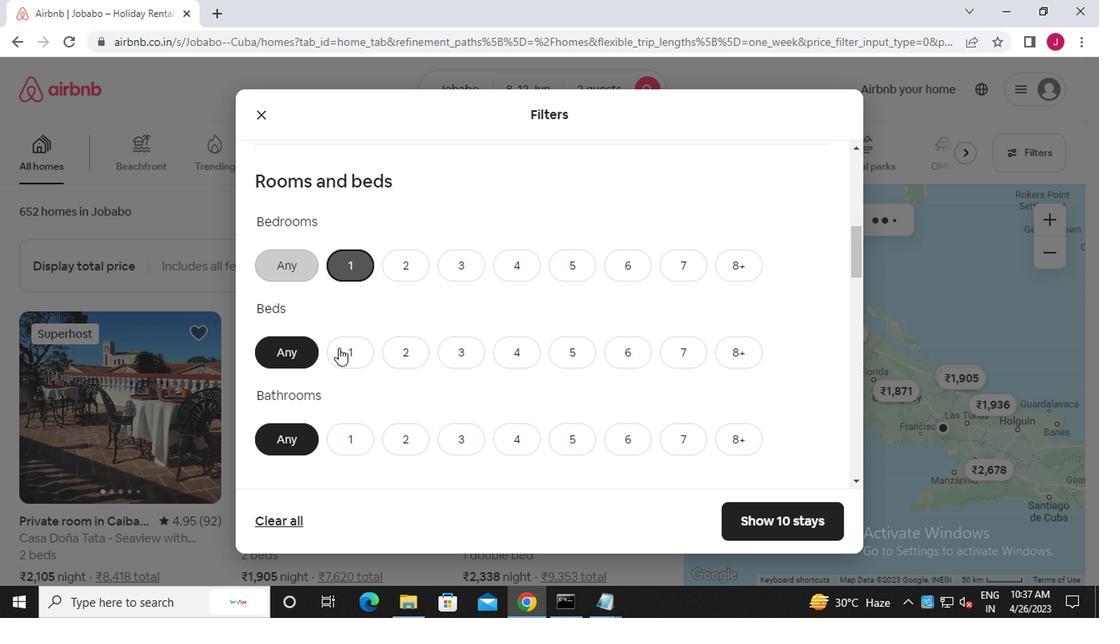 
Action: Mouse moved to (349, 442)
Screenshot: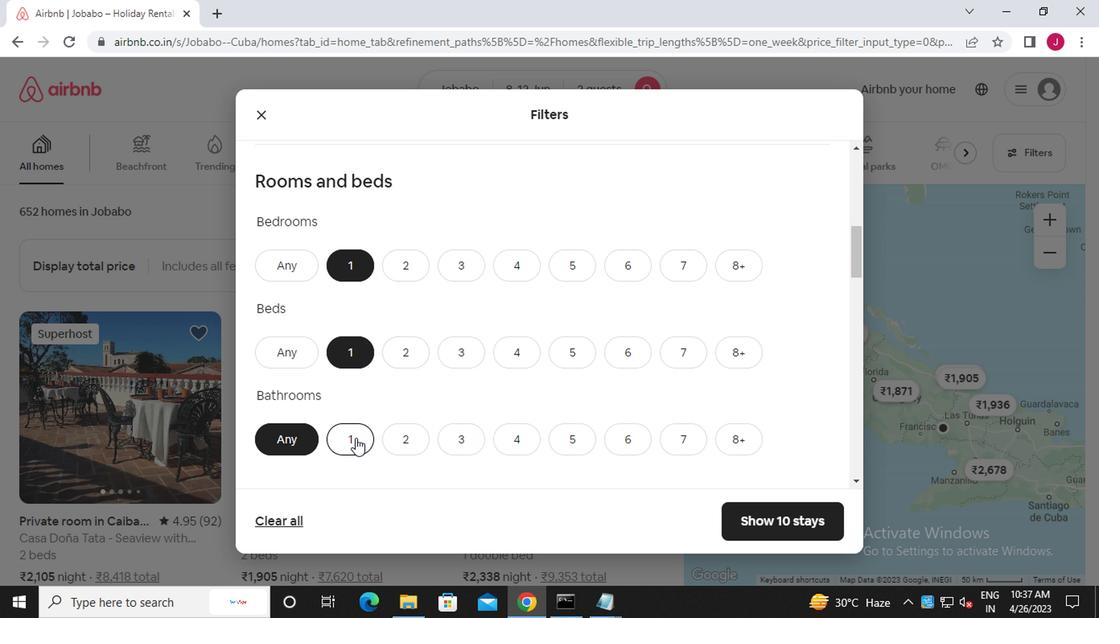 
Action: Mouse pressed left at (349, 442)
Screenshot: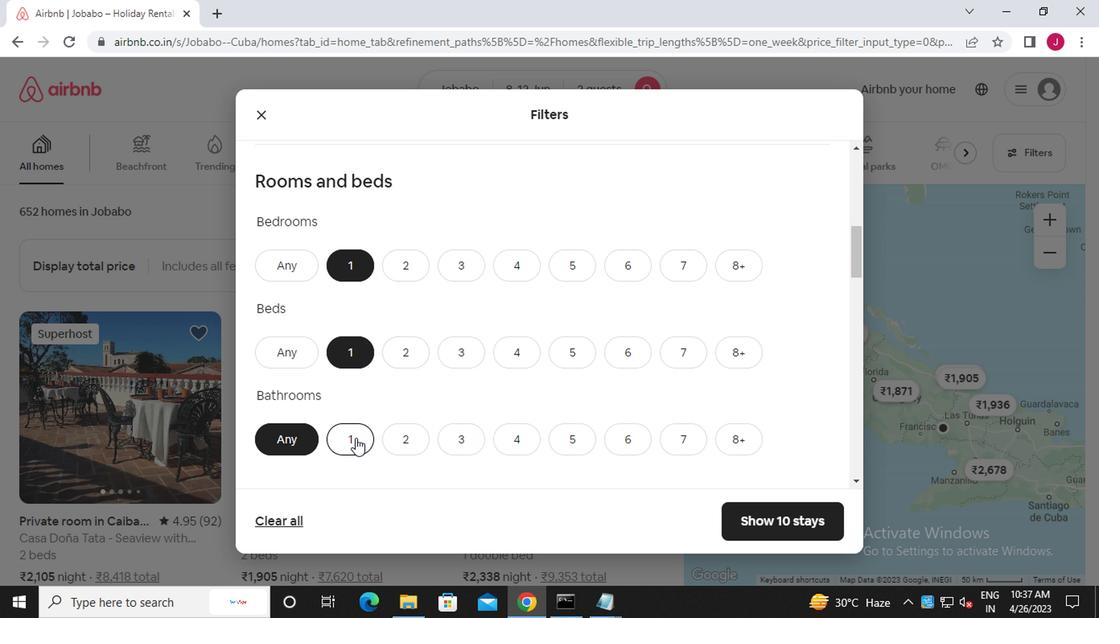 
Action: Mouse moved to (345, 440)
Screenshot: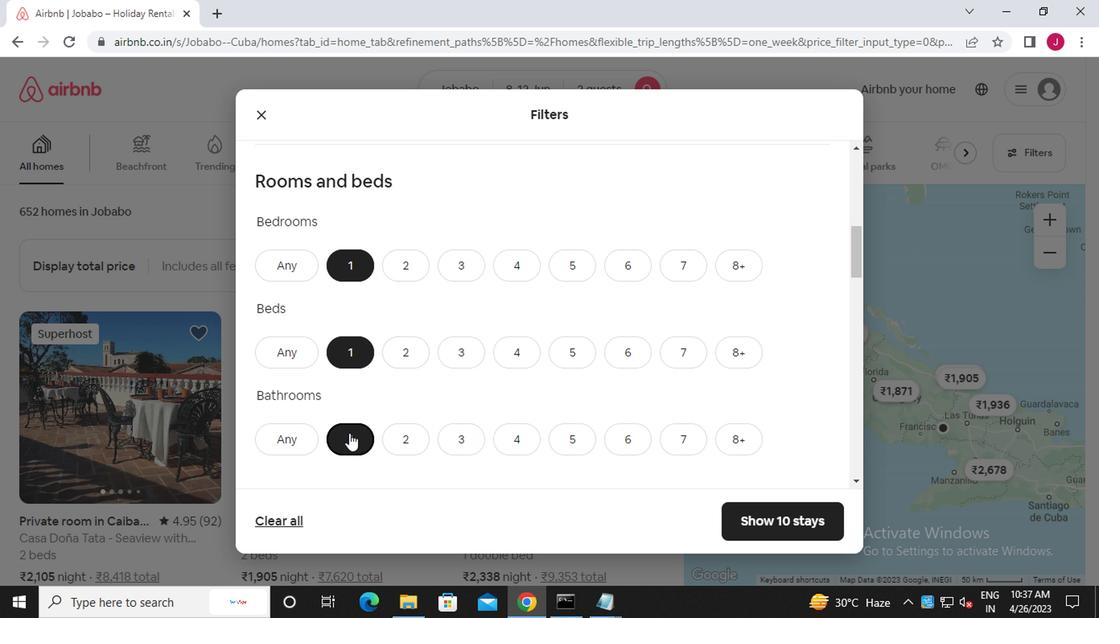 
Action: Mouse scrolled (345, 439) with delta (0, 0)
Screenshot: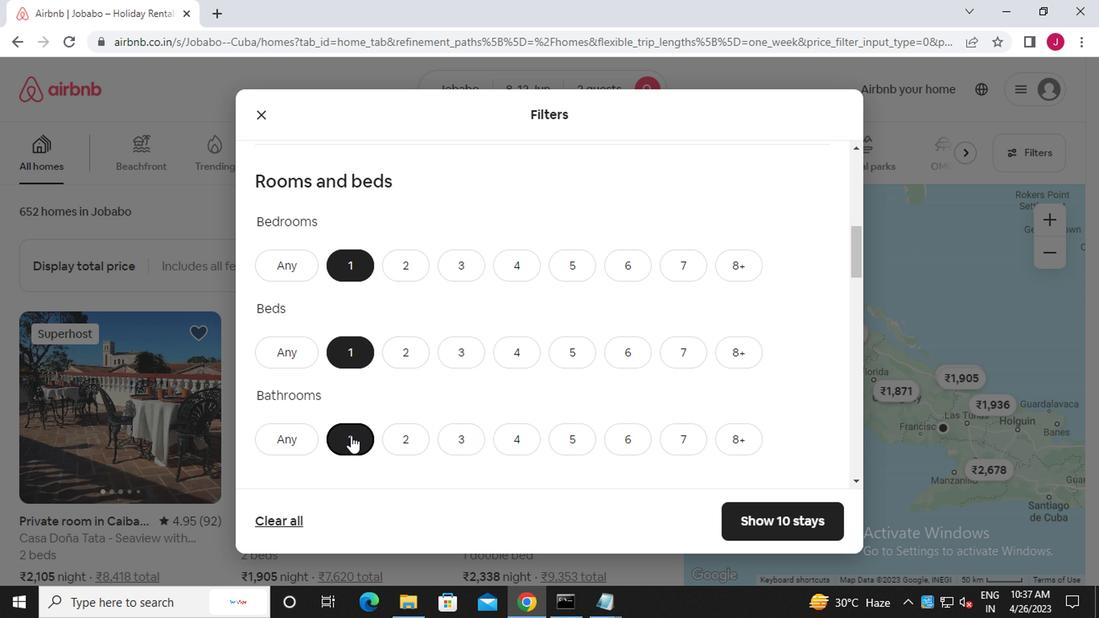 
Action: Mouse moved to (345, 440)
Screenshot: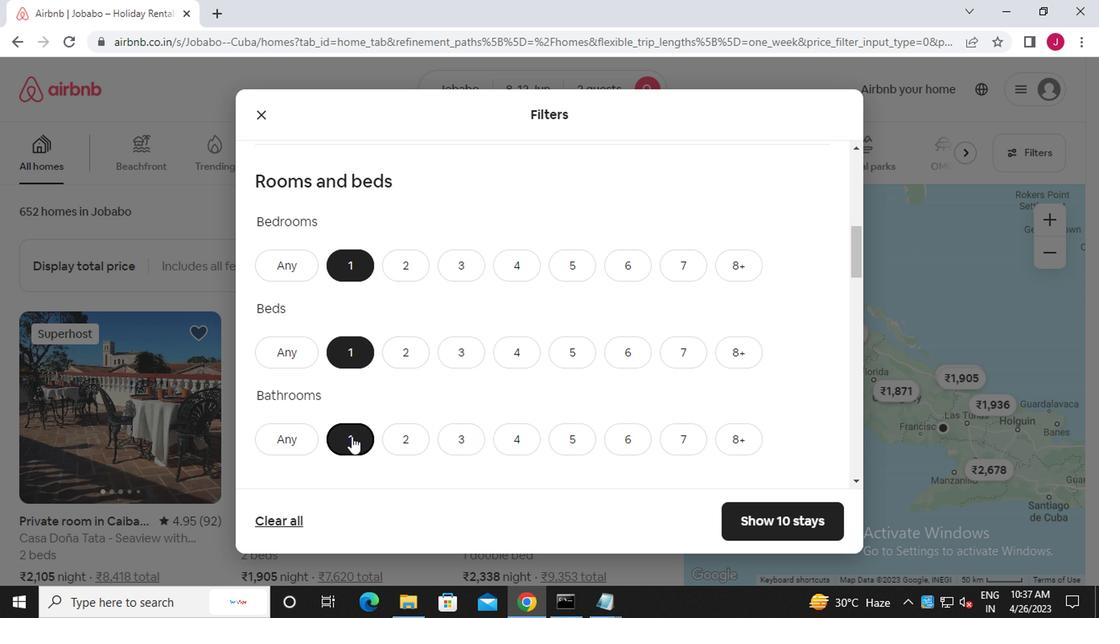 
Action: Mouse scrolled (345, 439) with delta (0, 0)
Screenshot: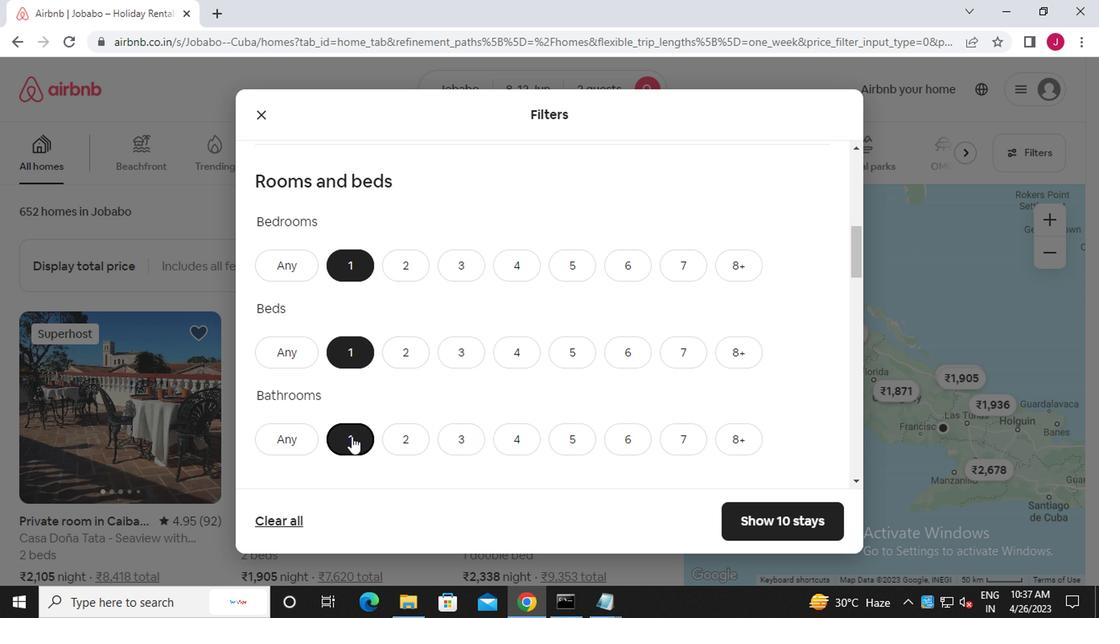 
Action: Mouse scrolled (345, 439) with delta (0, 0)
Screenshot: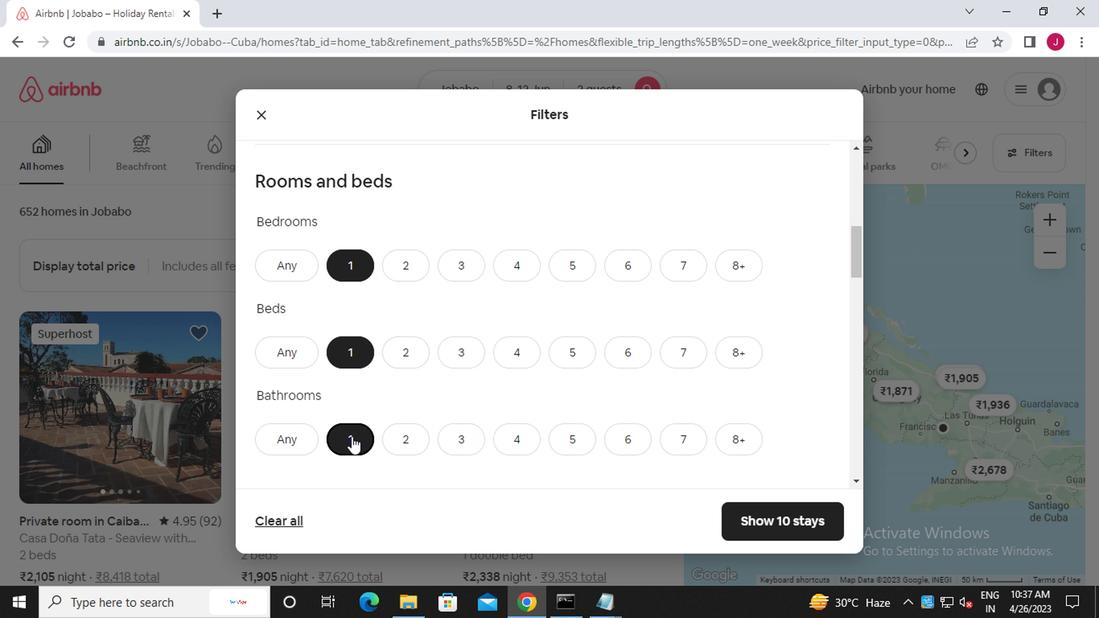 
Action: Mouse scrolled (345, 439) with delta (0, 0)
Screenshot: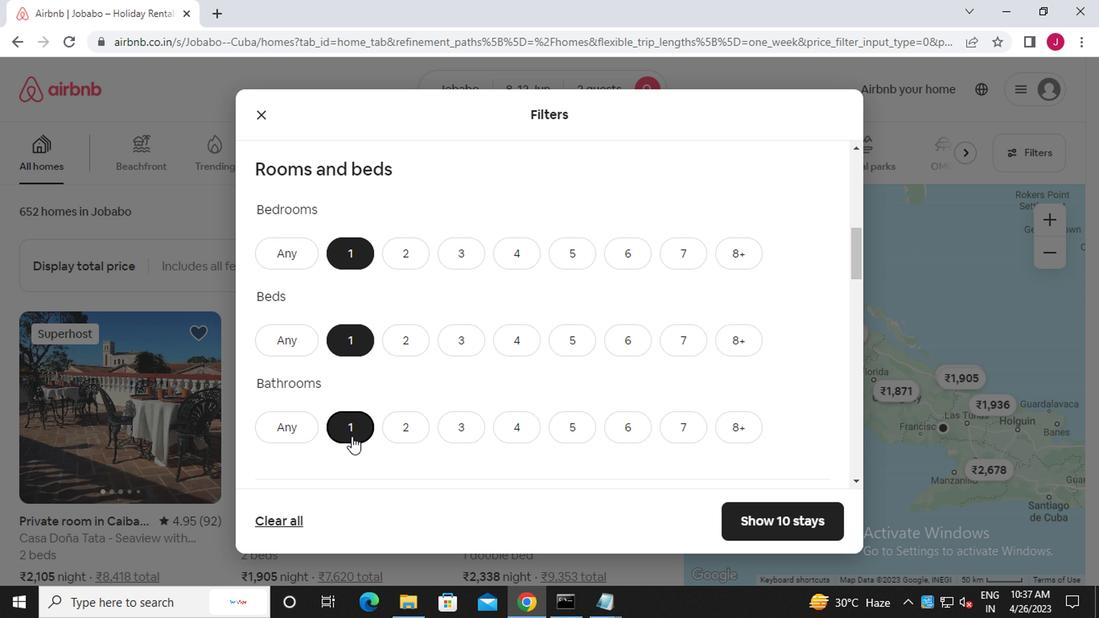 
Action: Mouse moved to (411, 313)
Screenshot: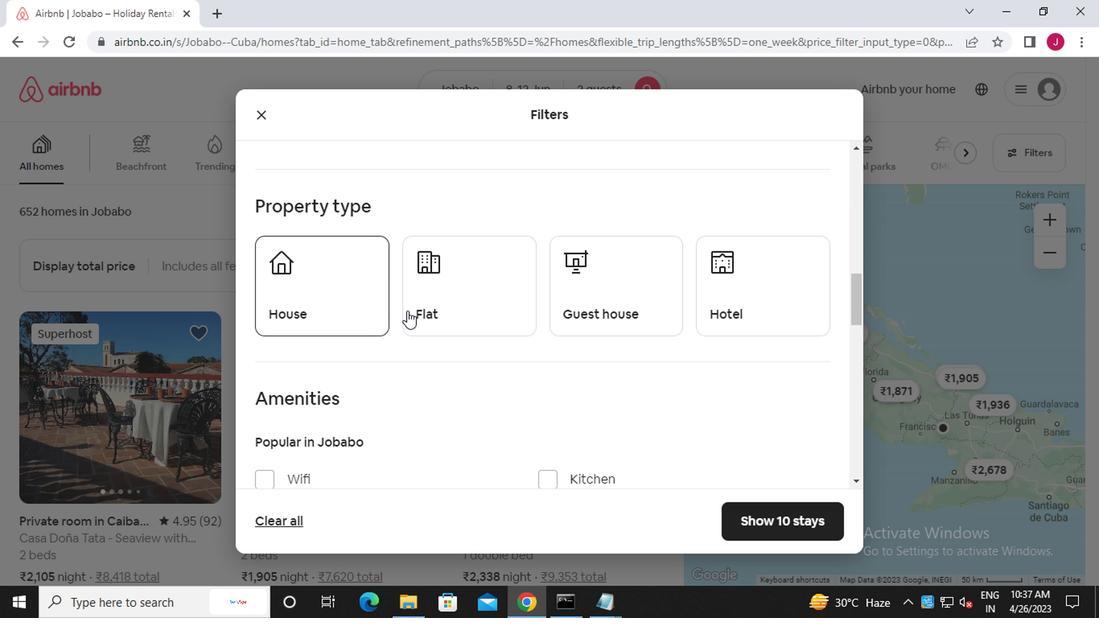 
Action: Mouse pressed left at (411, 313)
Screenshot: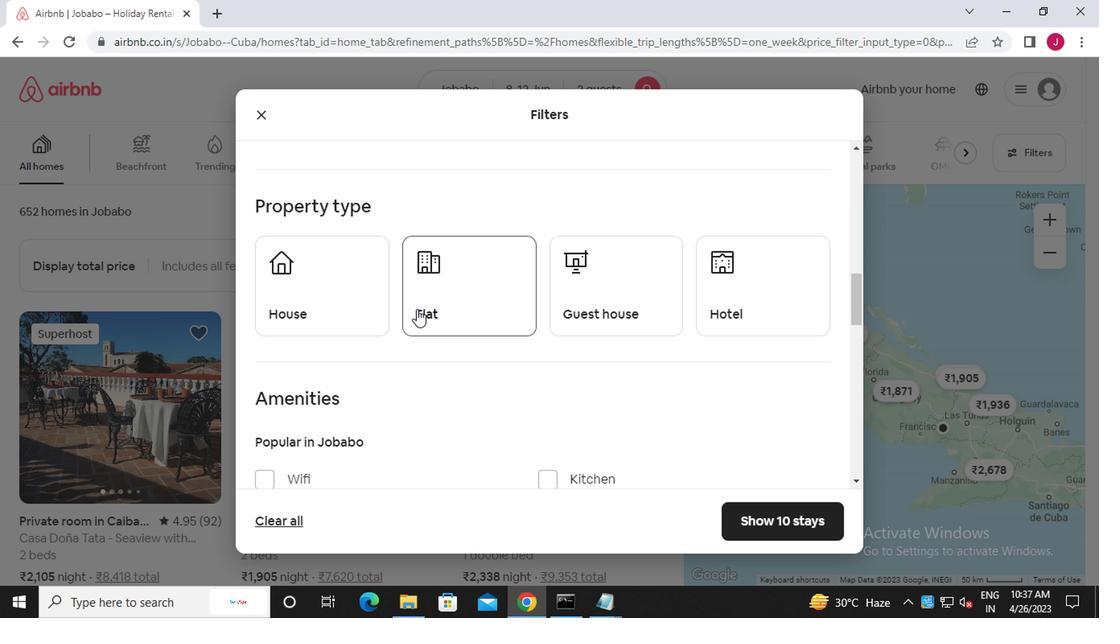 
Action: Mouse moved to (551, 313)
Screenshot: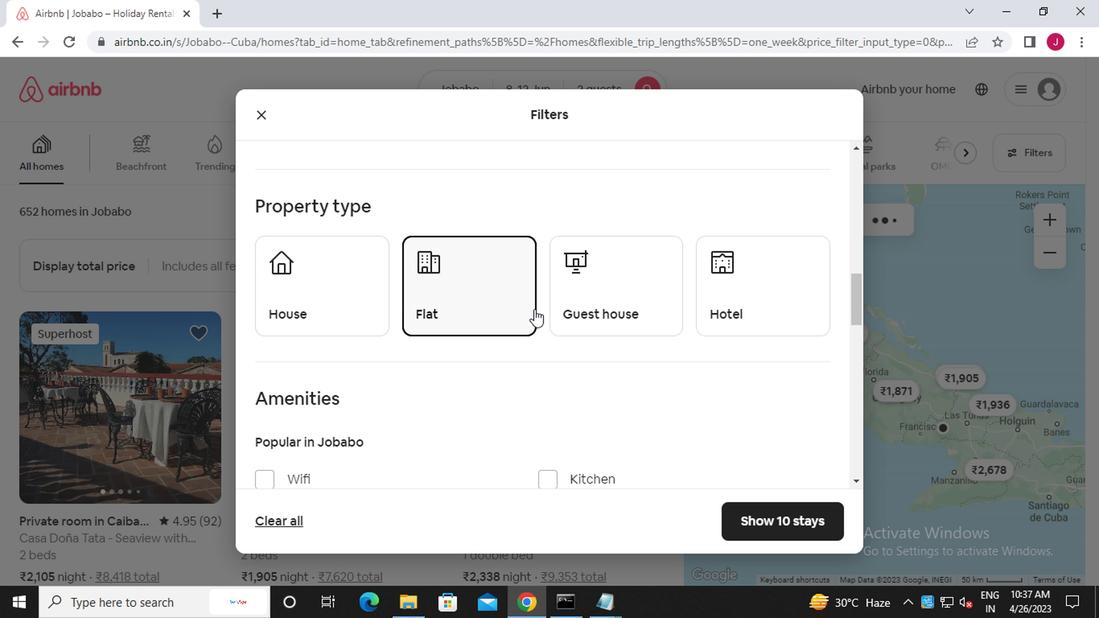 
Action: Mouse pressed left at (551, 313)
Screenshot: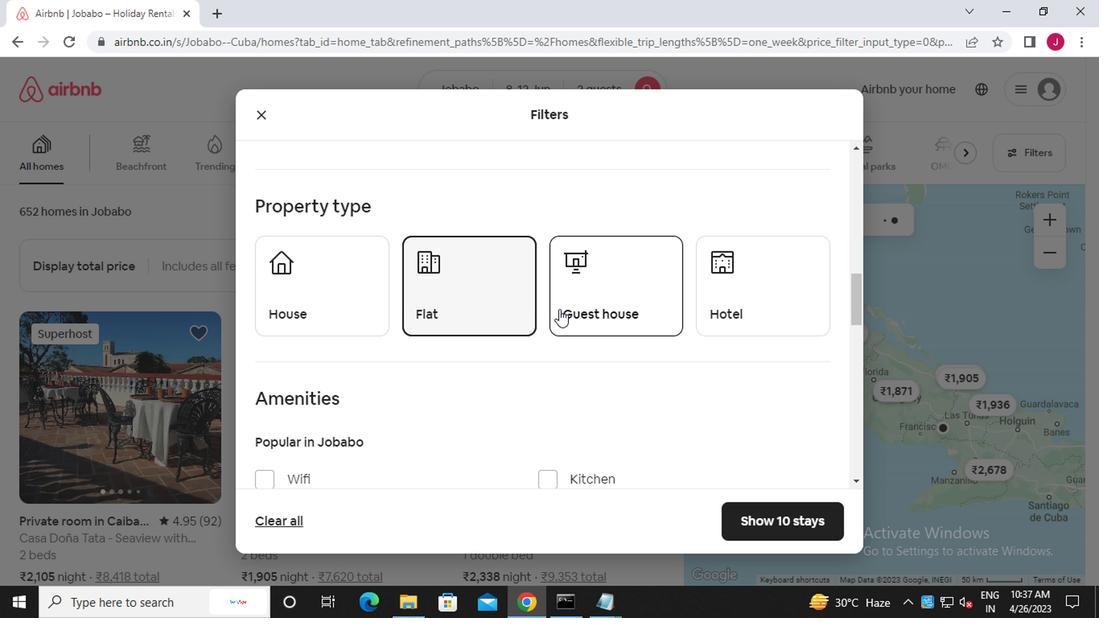 
Action: Mouse moved to (737, 304)
Screenshot: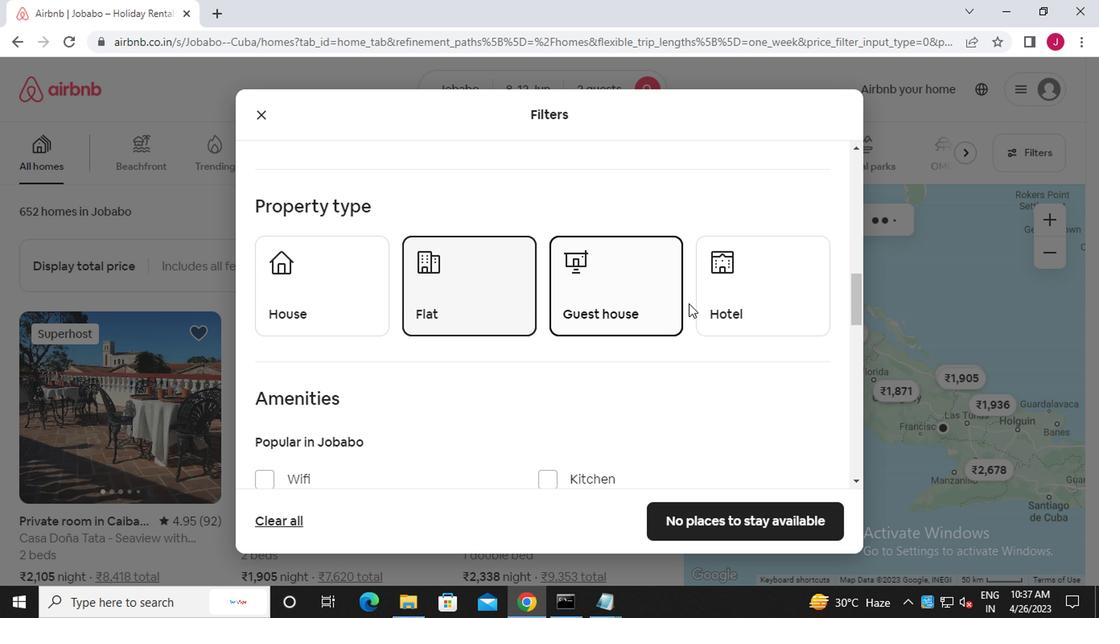 
Action: Mouse pressed left at (737, 304)
Screenshot: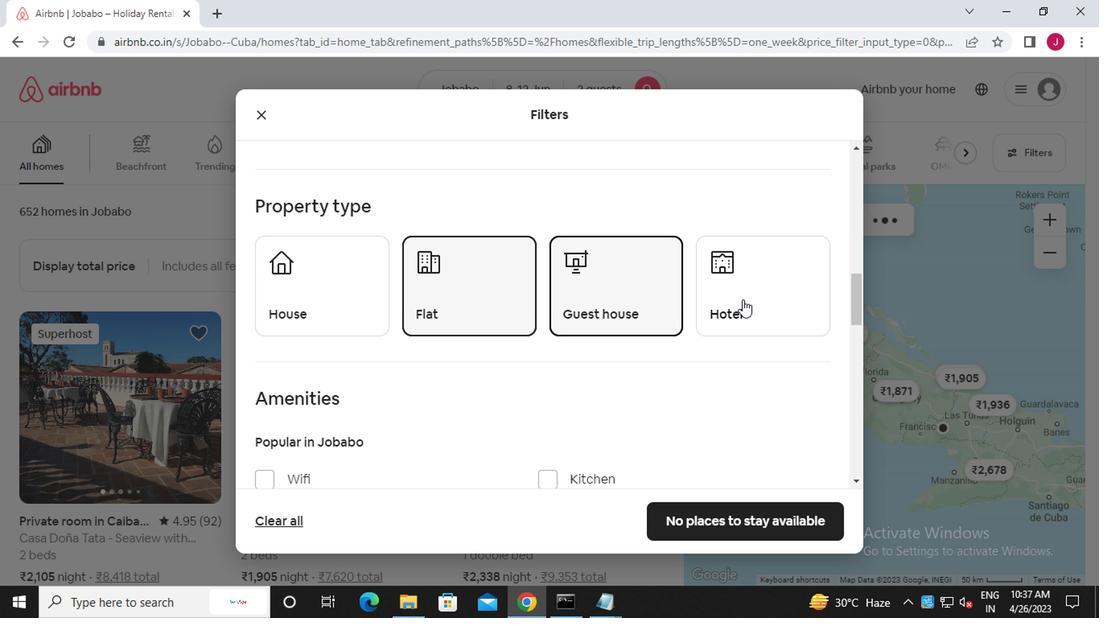 
Action: Mouse moved to (731, 320)
Screenshot: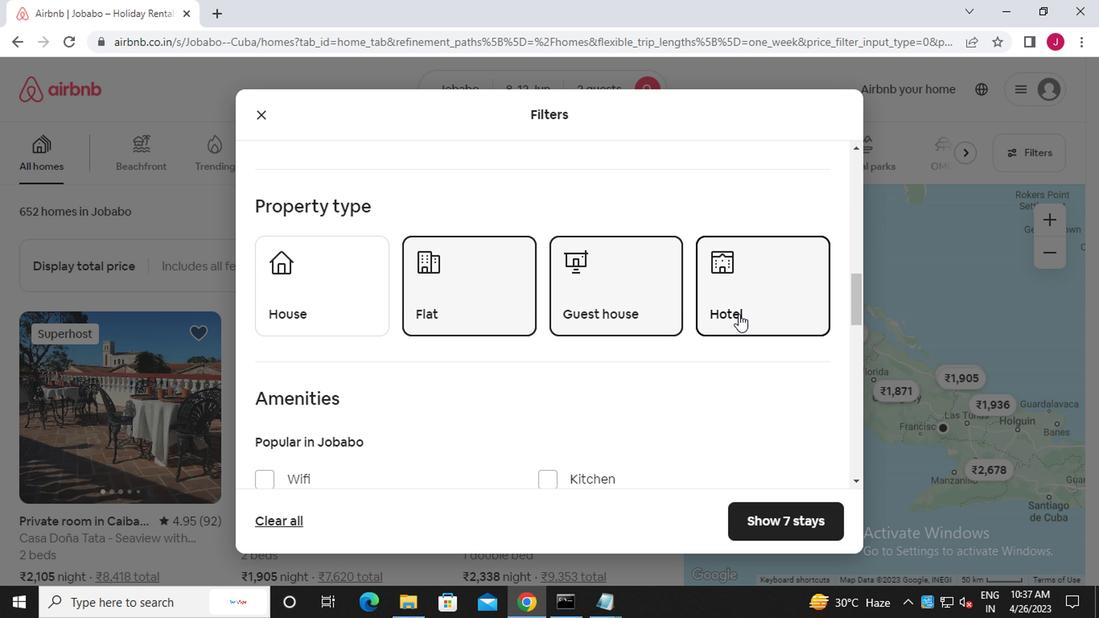 
Action: Mouse scrolled (731, 319) with delta (0, -1)
Screenshot: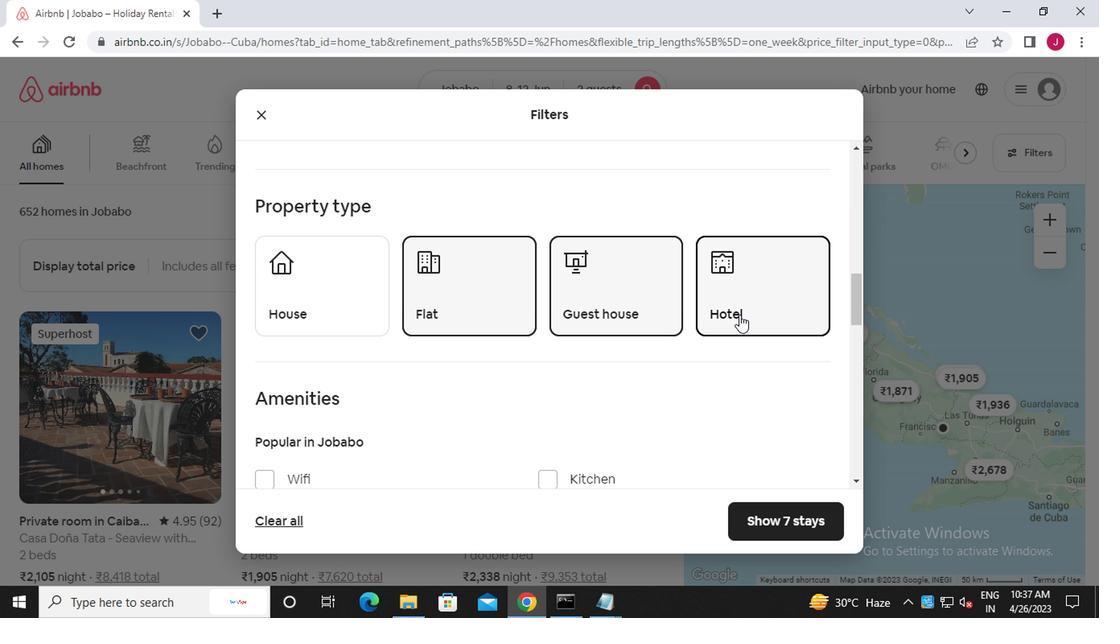
Action: Mouse scrolled (731, 319) with delta (0, -1)
Screenshot: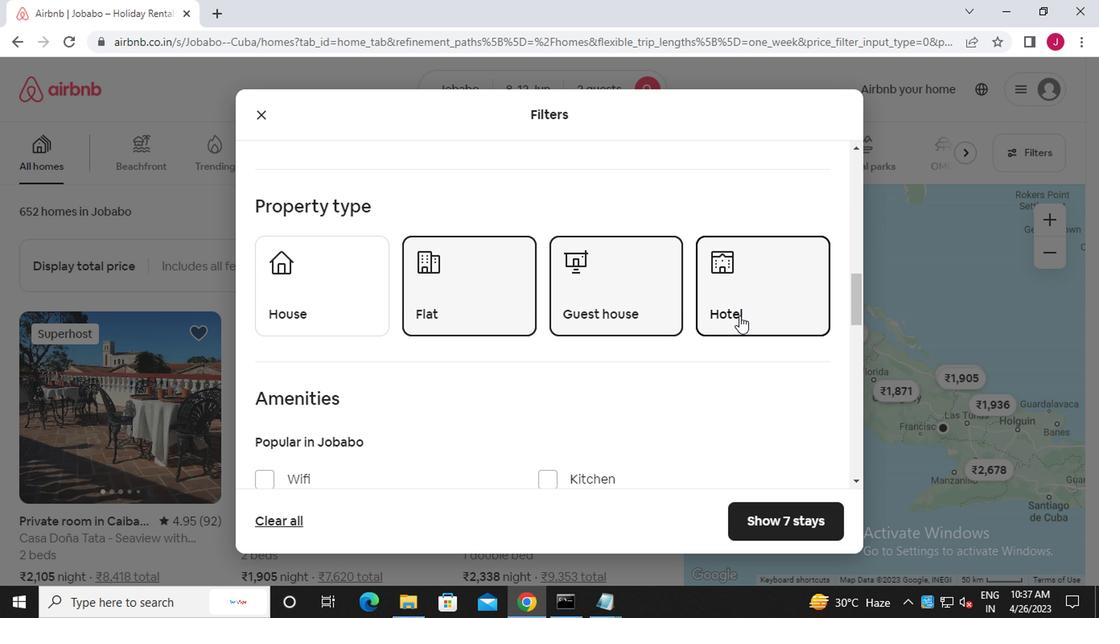 
Action: Mouse scrolled (731, 319) with delta (0, -1)
Screenshot: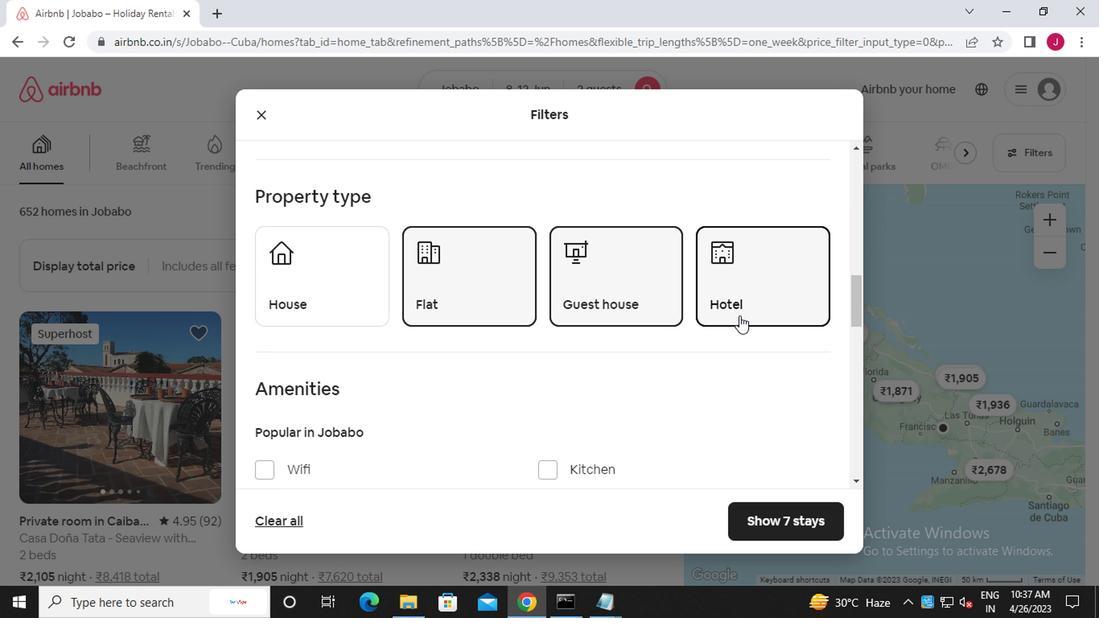 
Action: Mouse scrolled (731, 319) with delta (0, -1)
Screenshot: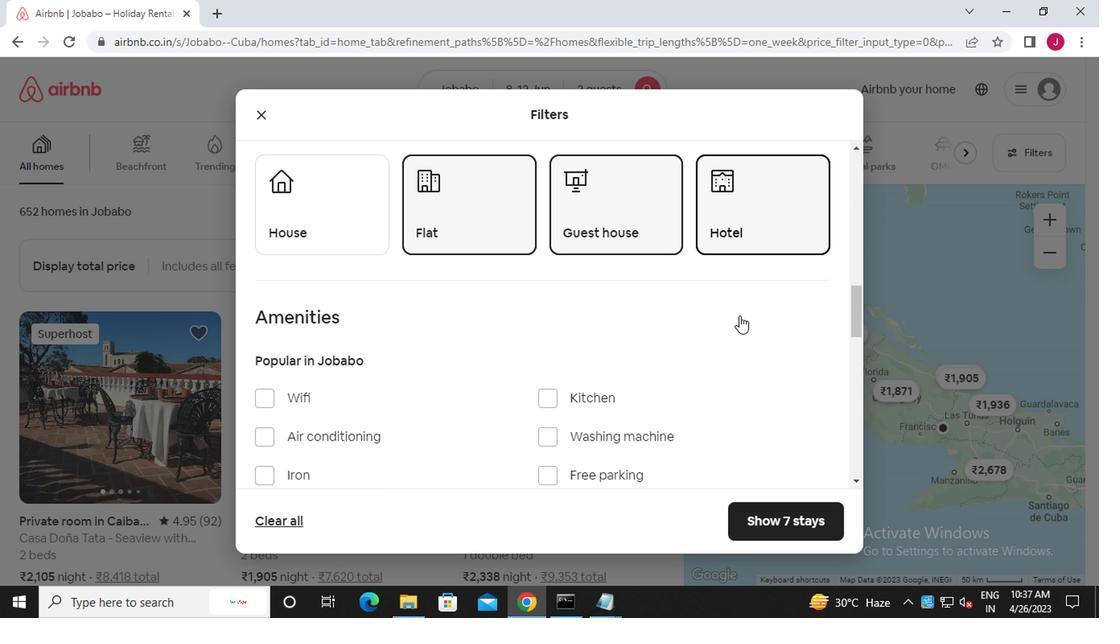 
Action: Mouse moved to (730, 320)
Screenshot: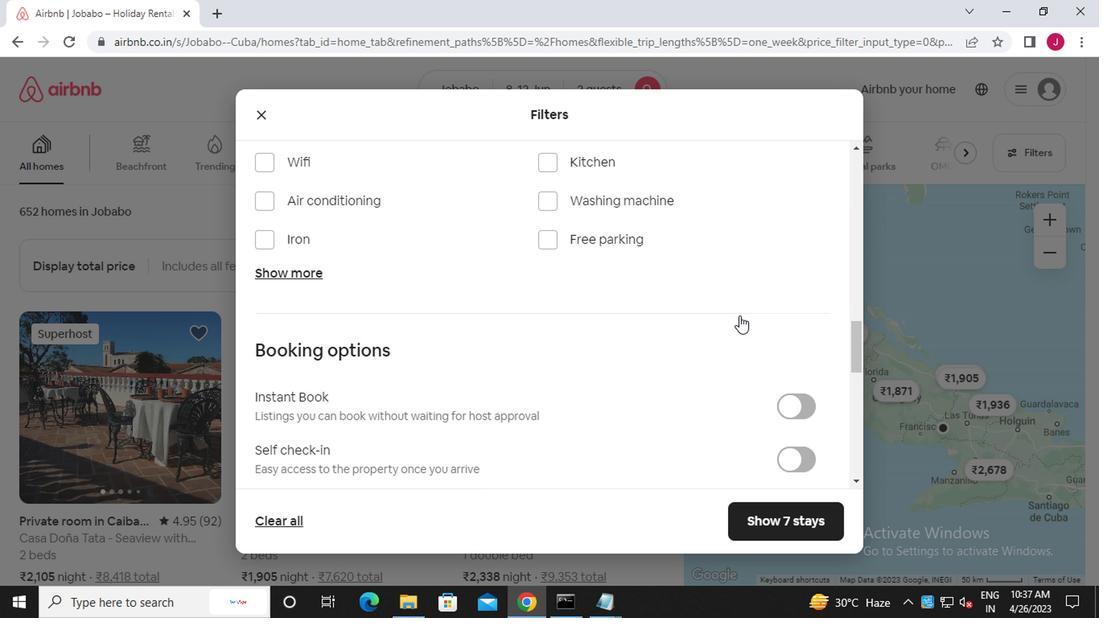 
Action: Mouse scrolled (730, 319) with delta (0, -1)
Screenshot: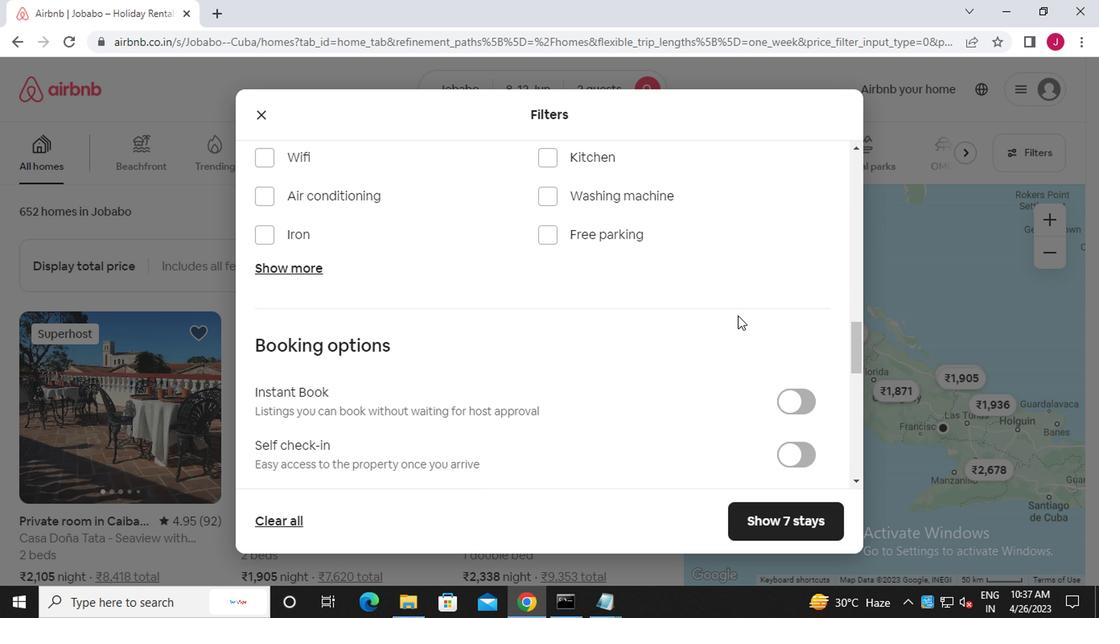 
Action: Mouse scrolled (730, 319) with delta (0, -1)
Screenshot: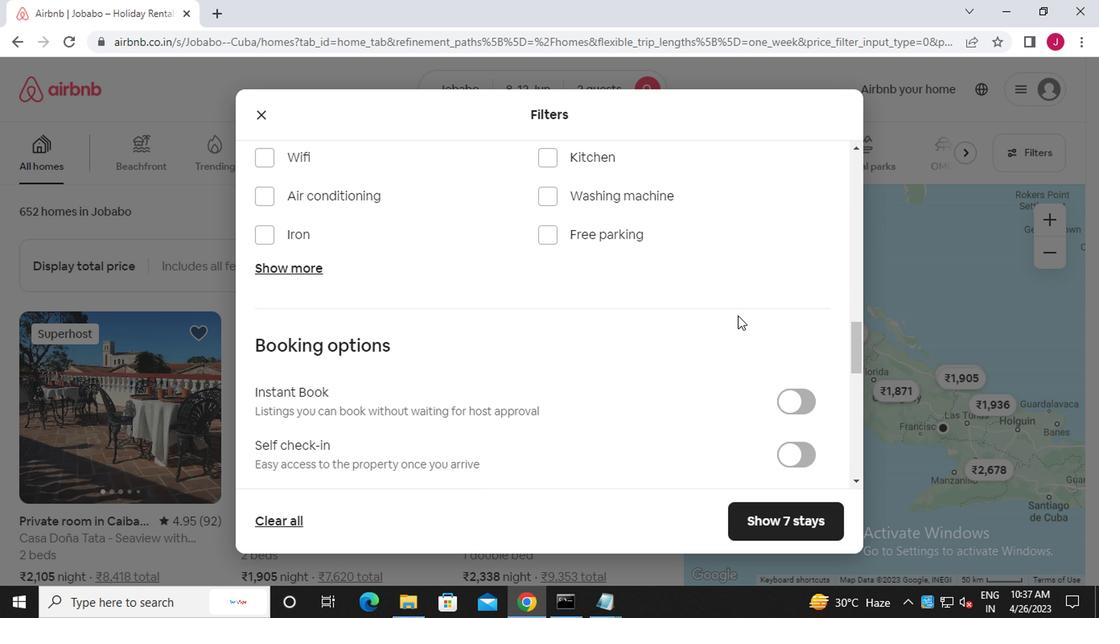 
Action: Mouse scrolled (730, 319) with delta (0, -1)
Screenshot: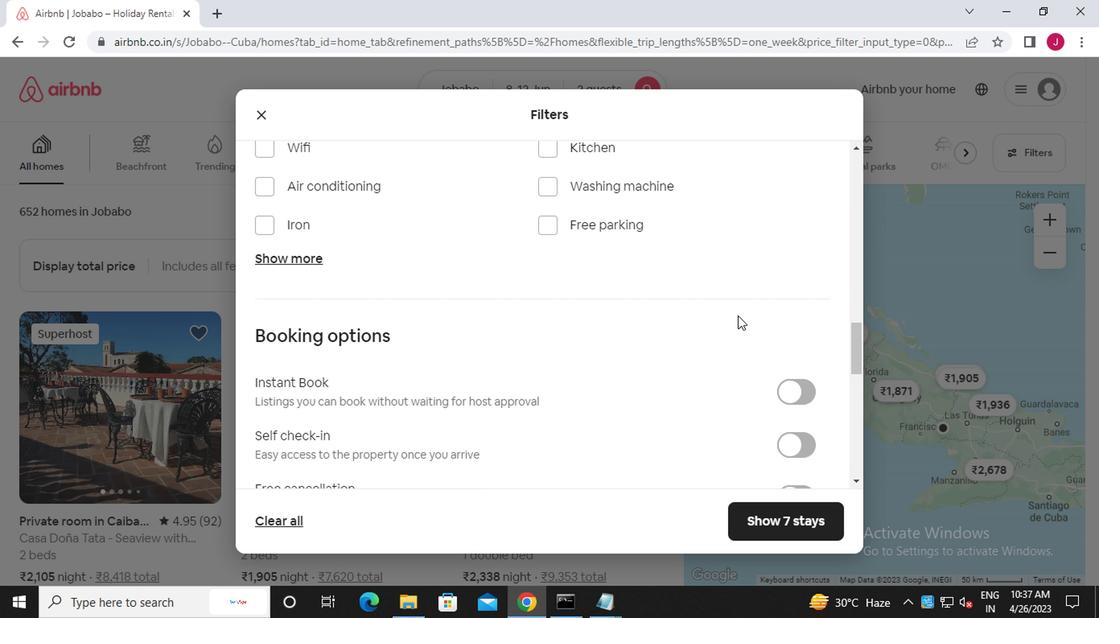 
Action: Mouse moved to (793, 221)
Screenshot: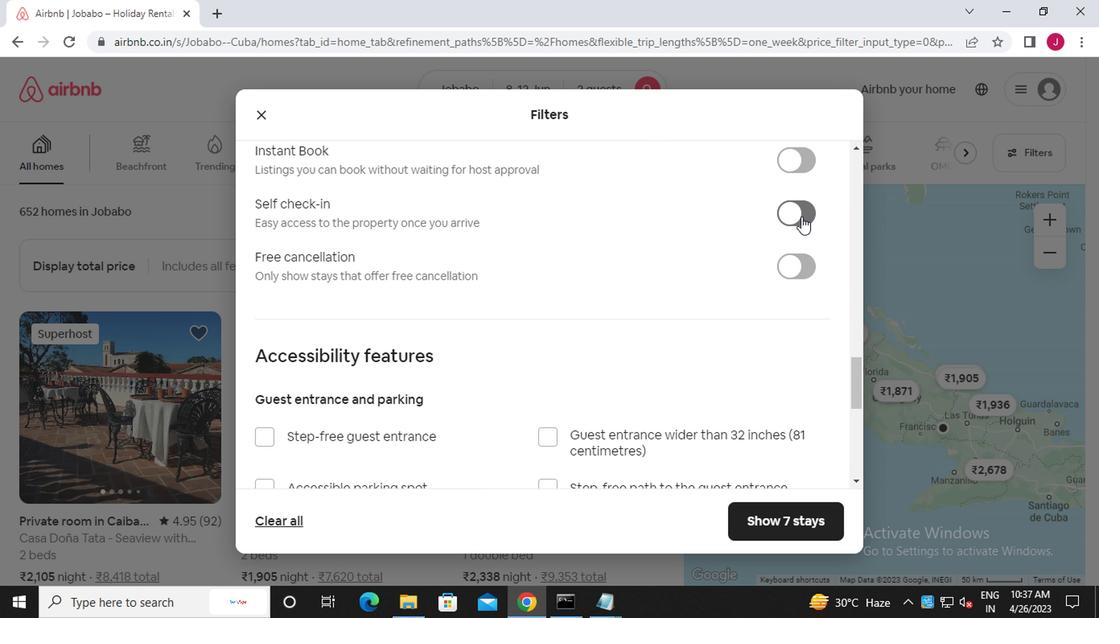 
Action: Mouse pressed left at (793, 221)
Screenshot: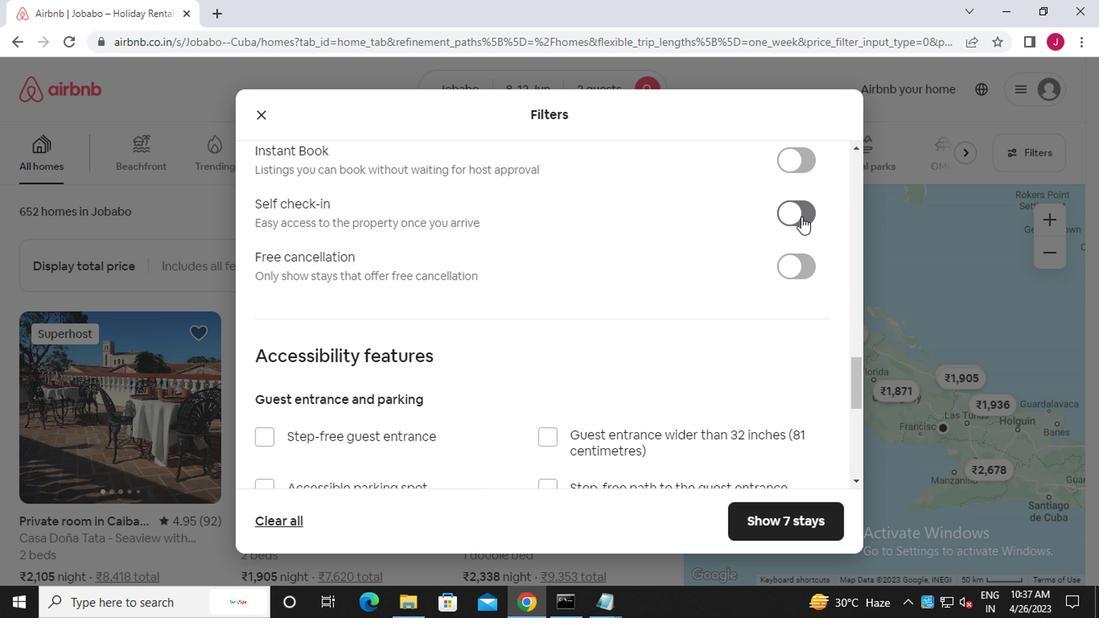 
Action: Mouse moved to (677, 353)
Screenshot: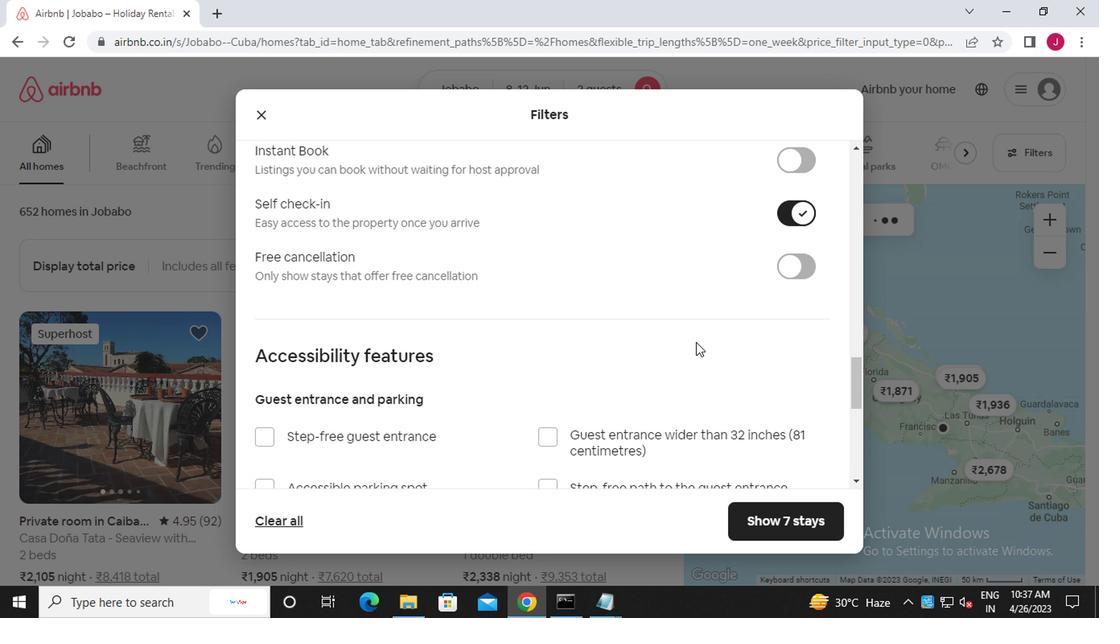 
Action: Mouse scrolled (677, 353) with delta (0, 0)
Screenshot: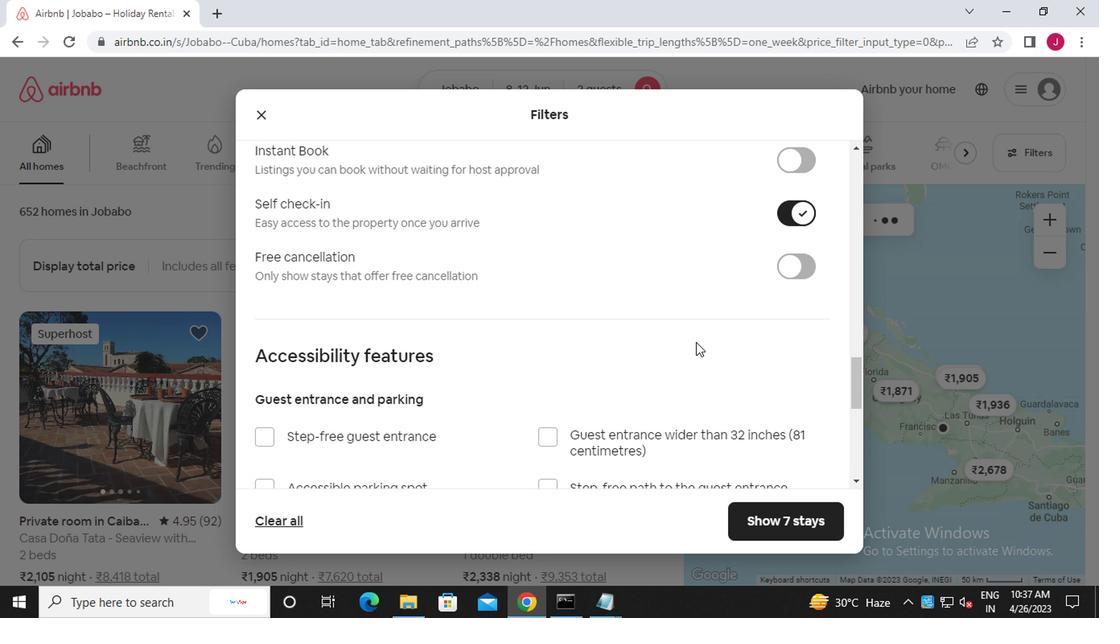 
Action: Mouse moved to (677, 354)
Screenshot: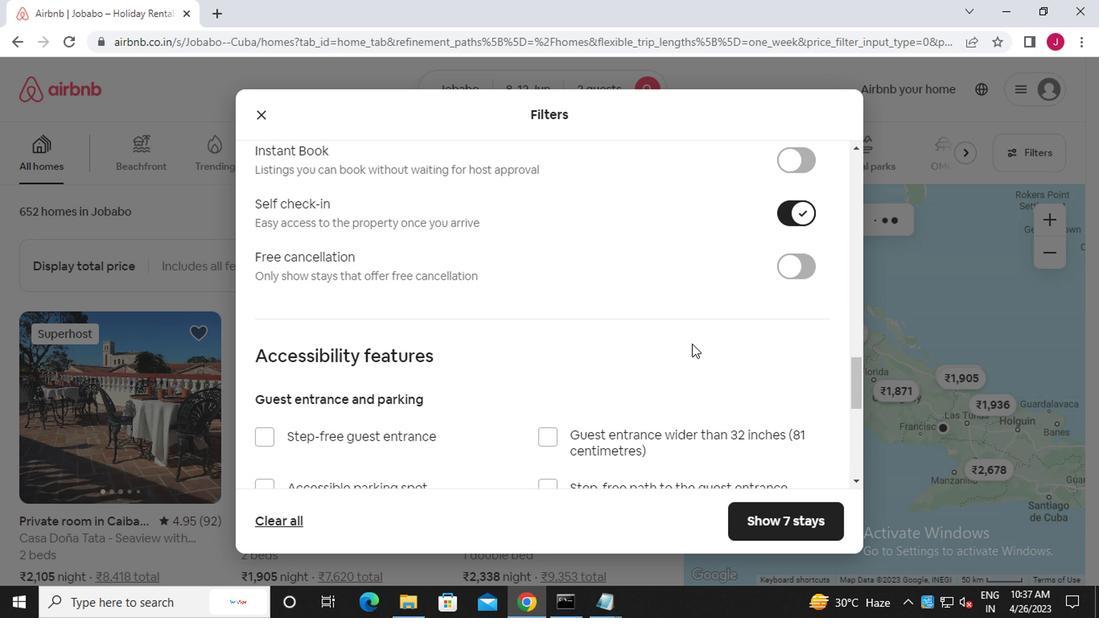
Action: Mouse scrolled (677, 353) with delta (0, -1)
Screenshot: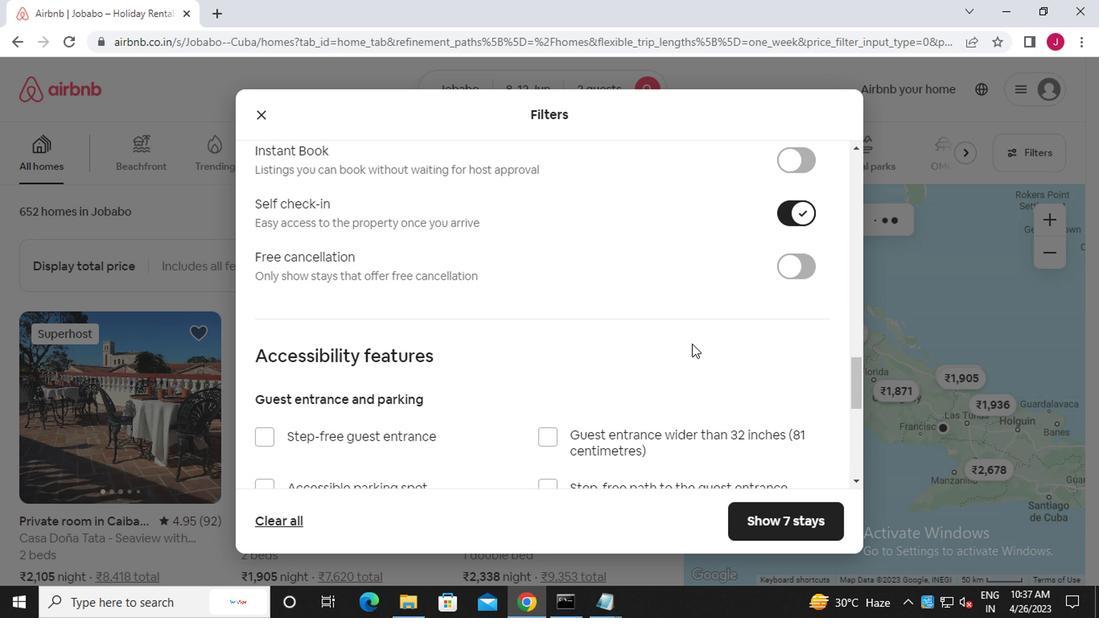 
Action: Mouse moved to (677, 354)
Screenshot: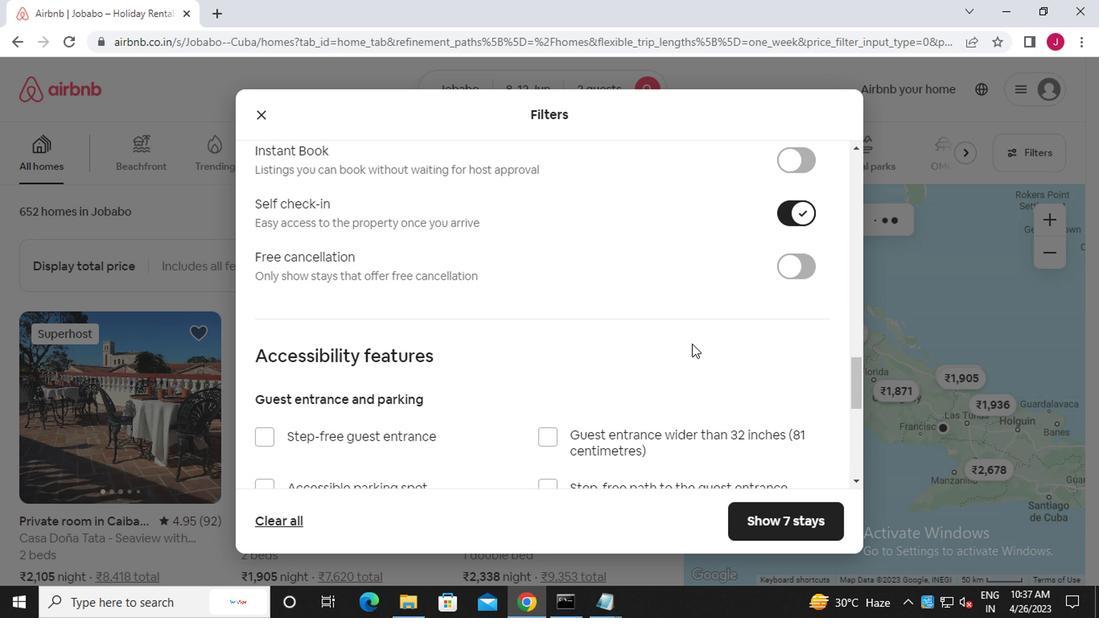 
Action: Mouse scrolled (677, 353) with delta (0, -1)
Screenshot: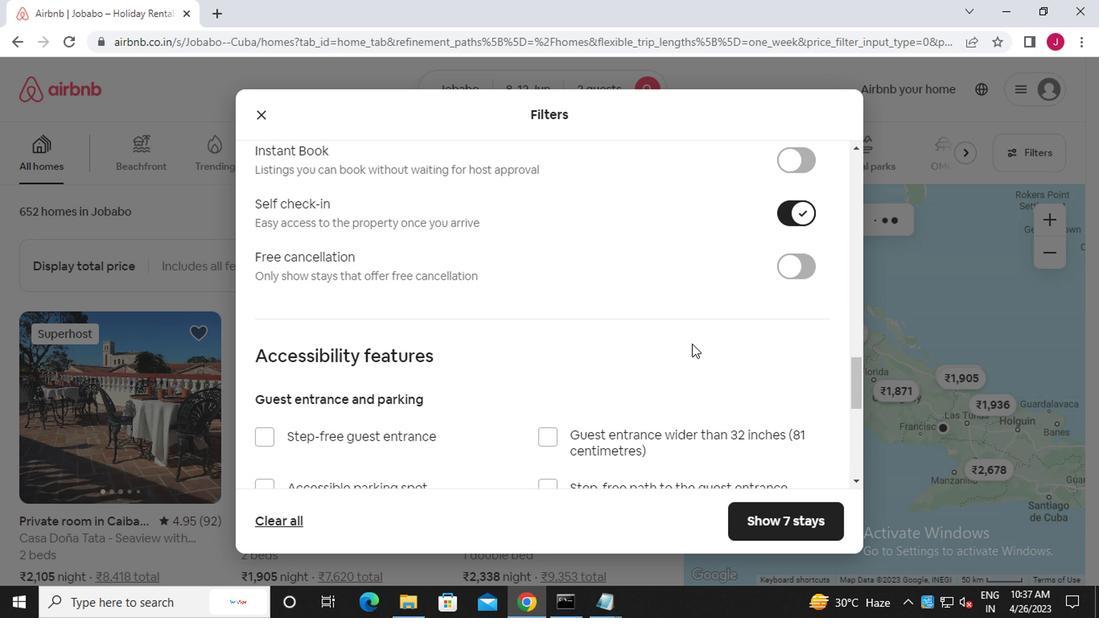 
Action: Mouse scrolled (677, 353) with delta (0, -1)
Screenshot: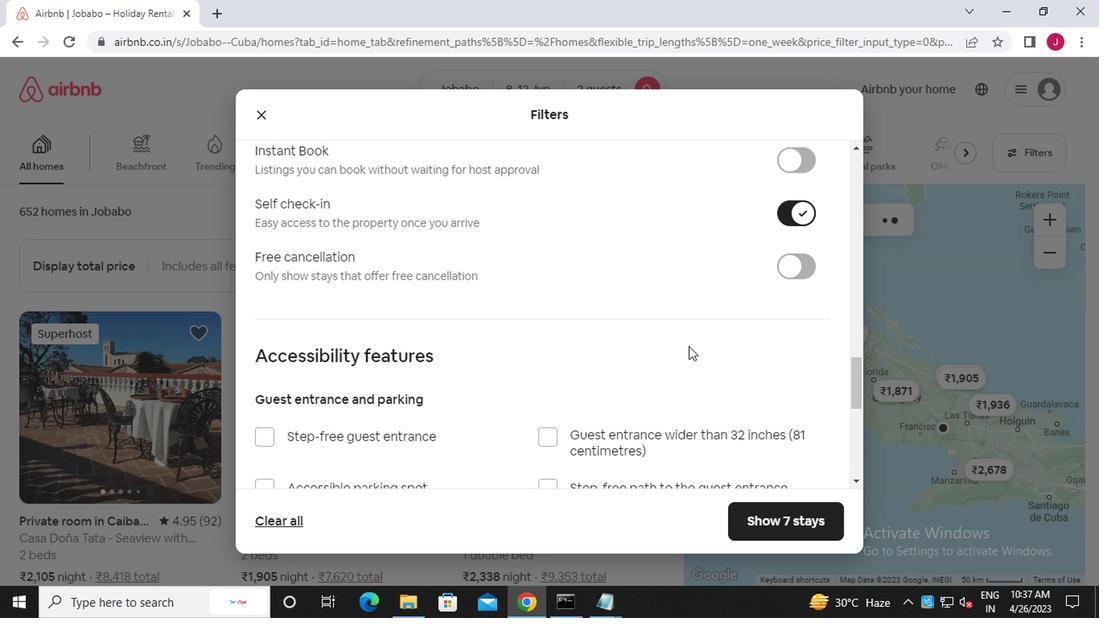 
Action: Mouse scrolled (677, 353) with delta (0, -1)
Screenshot: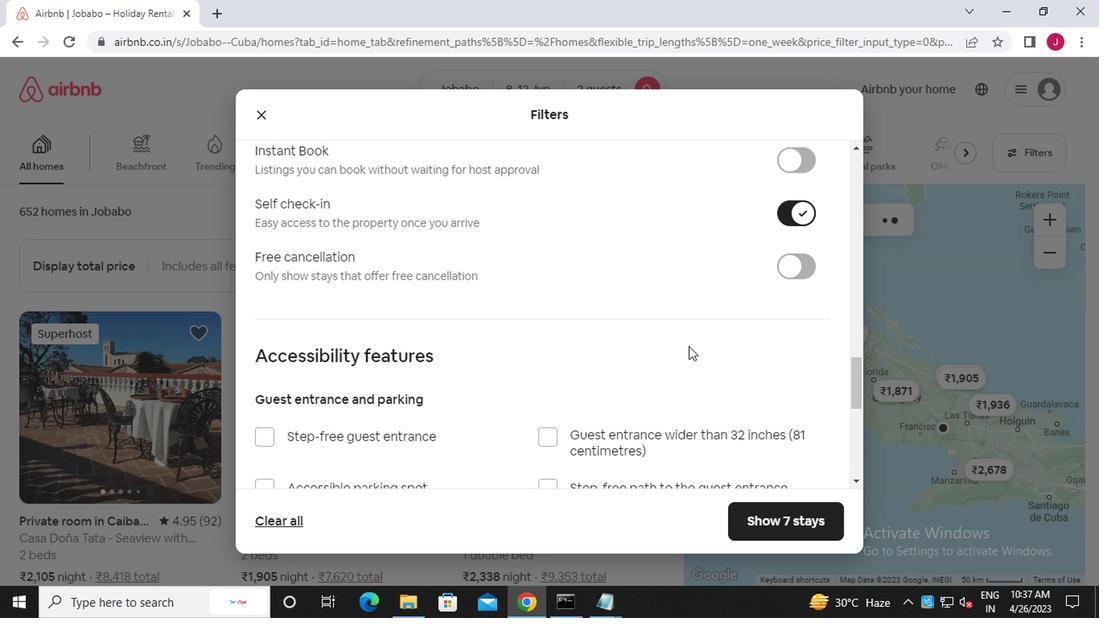 
Action: Mouse moved to (677, 355)
Screenshot: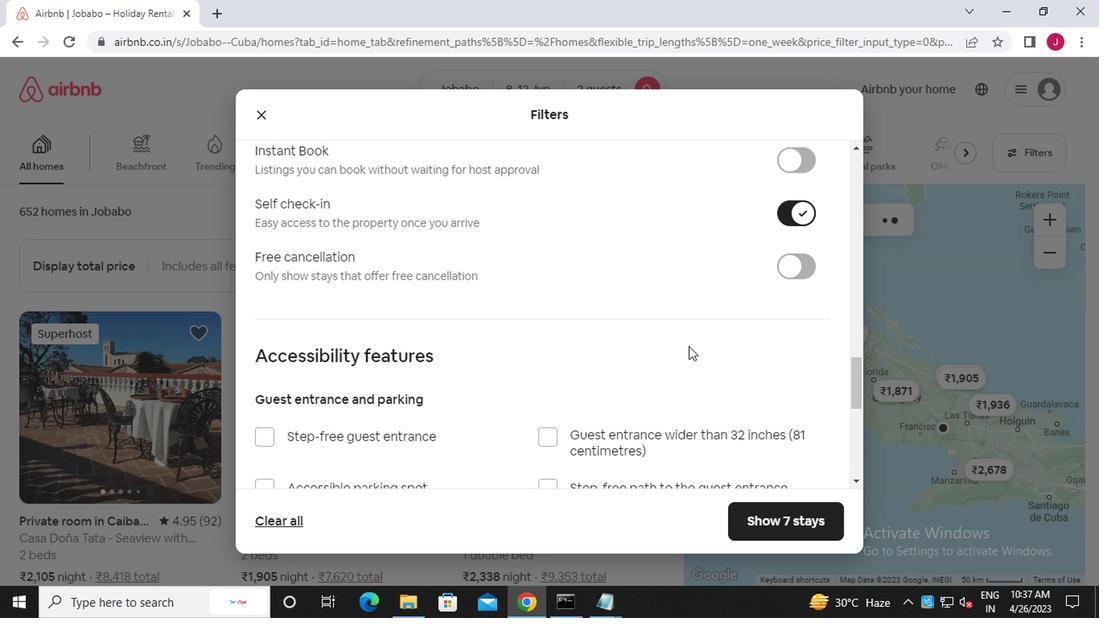 
Action: Mouse scrolled (677, 354) with delta (0, 0)
Screenshot: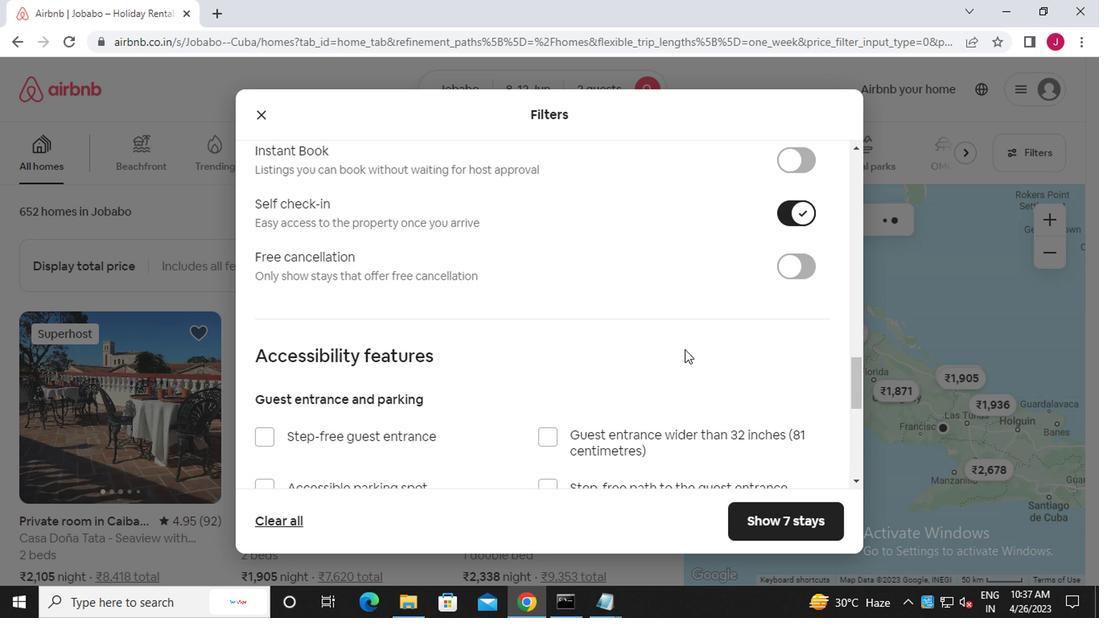 
Action: Mouse scrolled (677, 354) with delta (0, 0)
Screenshot: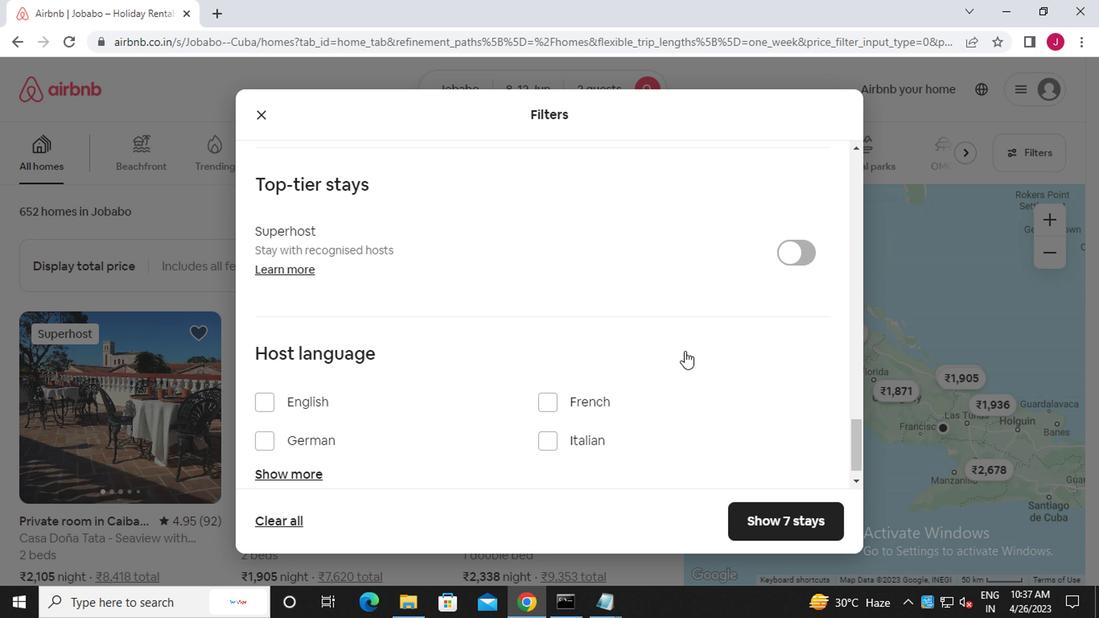 
Action: Mouse scrolled (677, 354) with delta (0, 0)
Screenshot: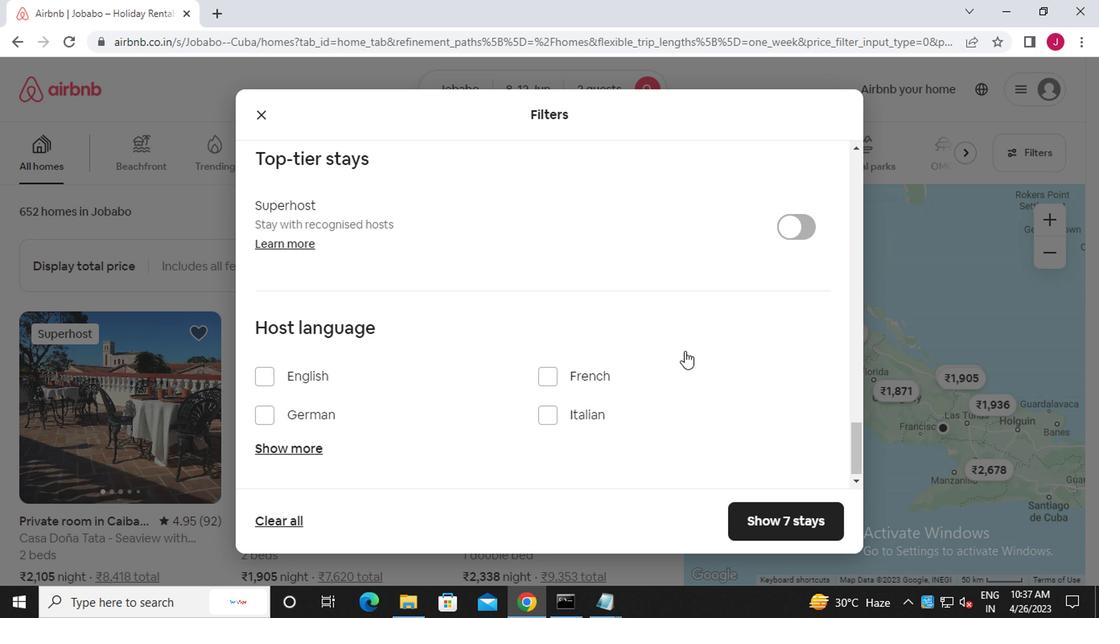 
Action: Mouse scrolled (677, 354) with delta (0, 0)
Screenshot: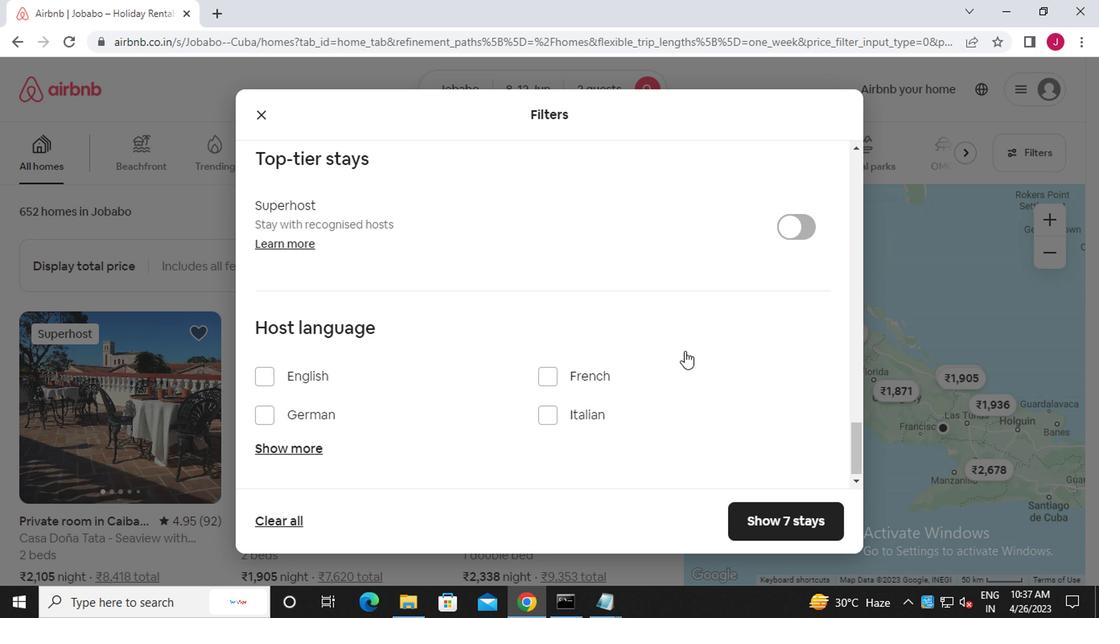 
Action: Mouse scrolled (677, 354) with delta (0, 0)
Screenshot: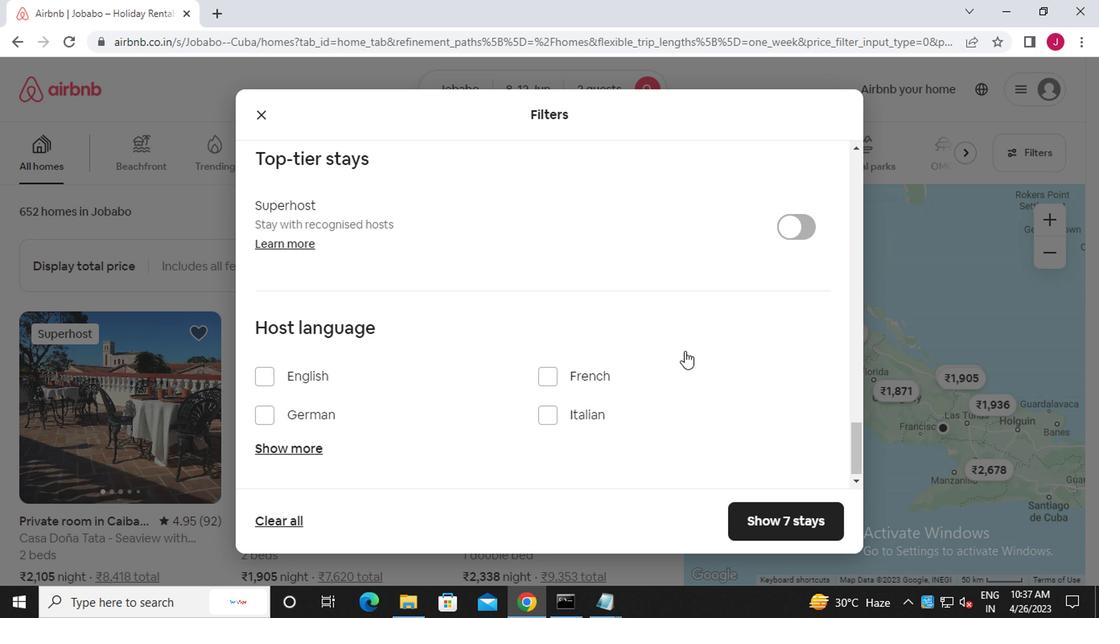 
Action: Mouse scrolled (677, 354) with delta (0, 0)
Screenshot: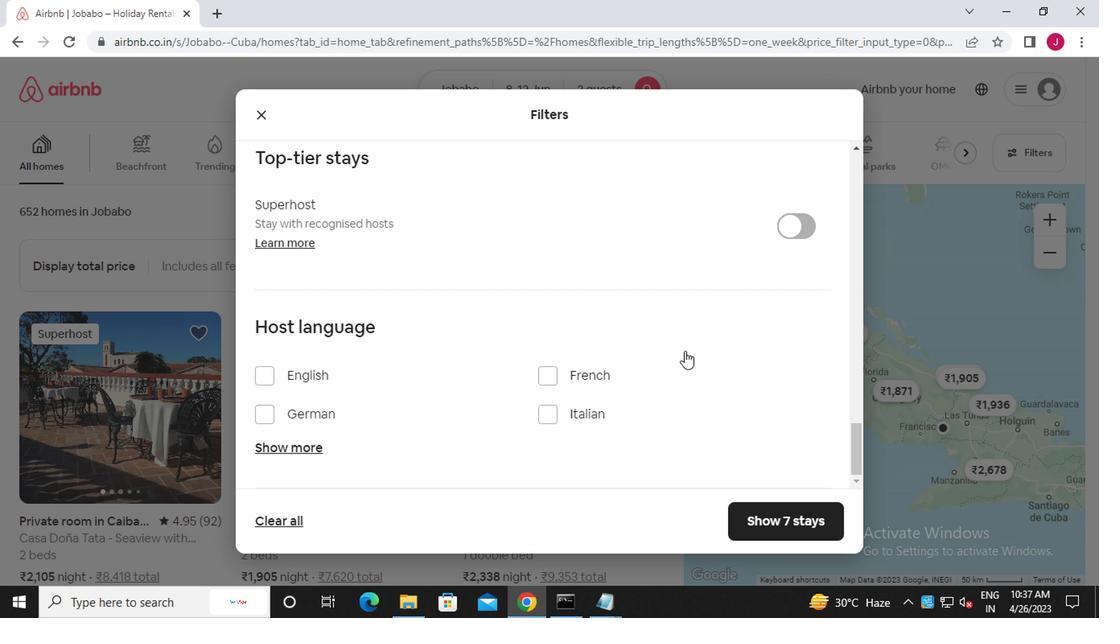 
Action: Mouse scrolled (677, 354) with delta (0, 0)
Screenshot: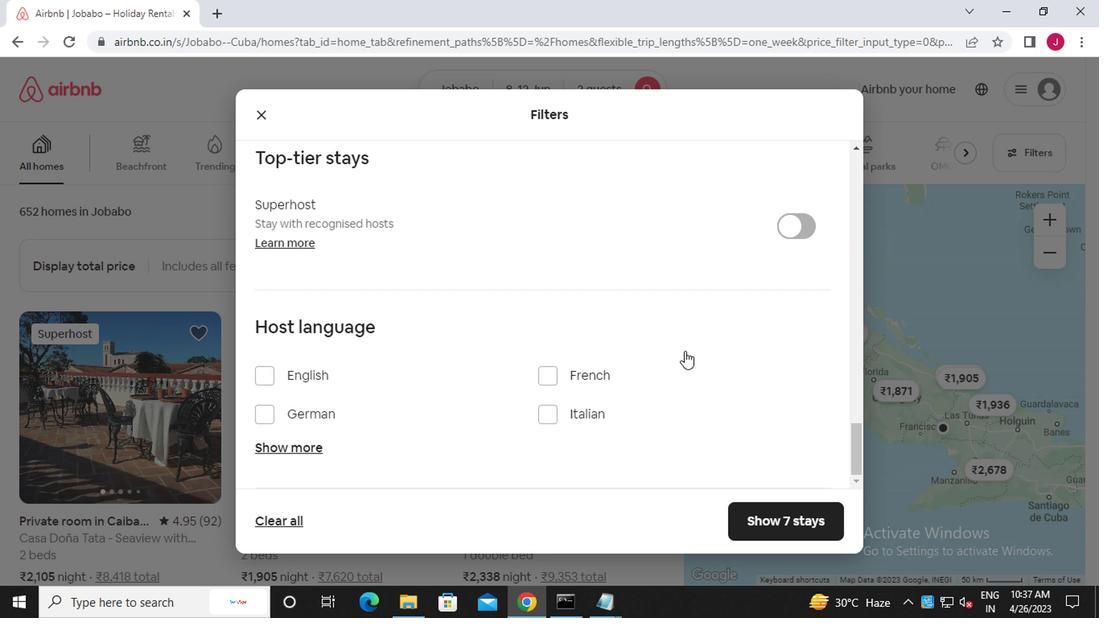 
Action: Mouse moved to (745, 521)
Screenshot: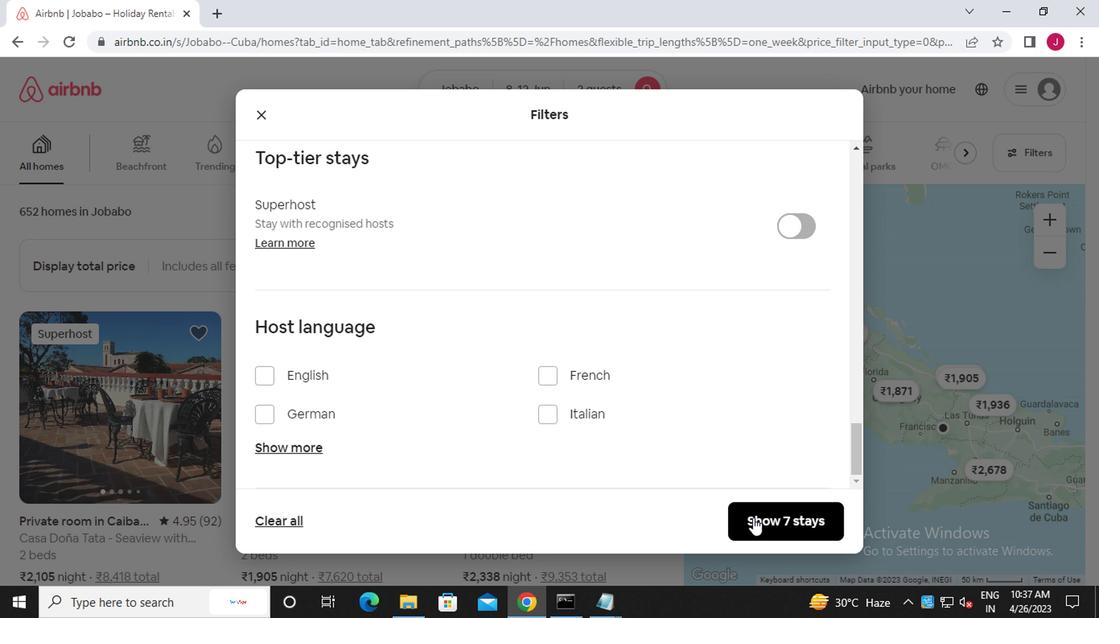 
Action: Mouse pressed left at (745, 521)
Screenshot: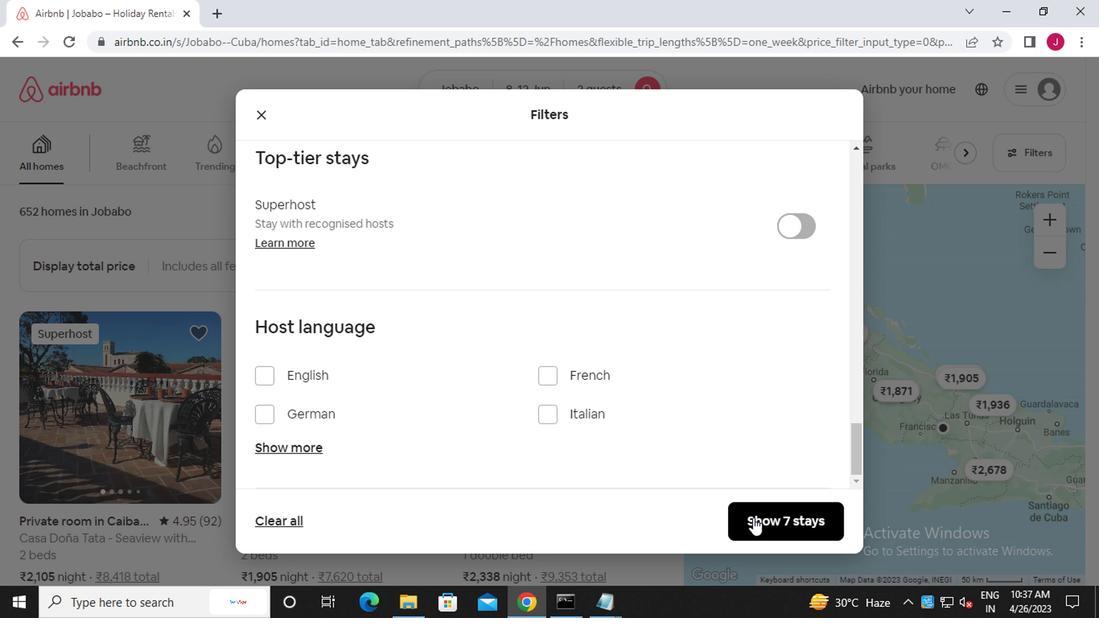 
Action: Mouse moved to (747, 503)
Screenshot: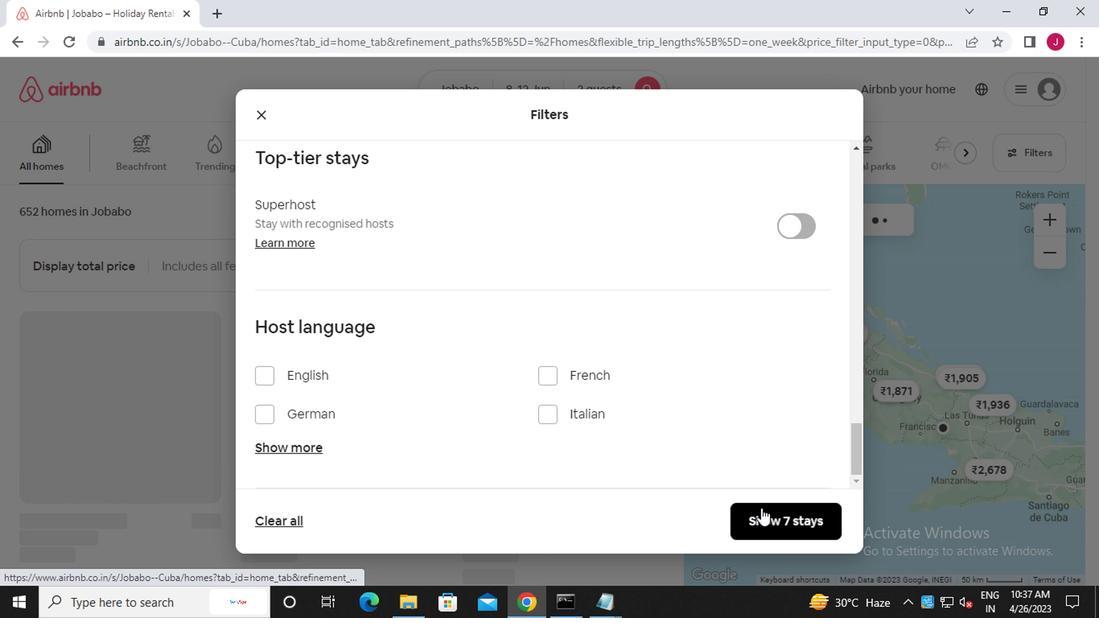
